 Task: Preview your services page.
Action: Mouse moved to (880, 117)
Screenshot: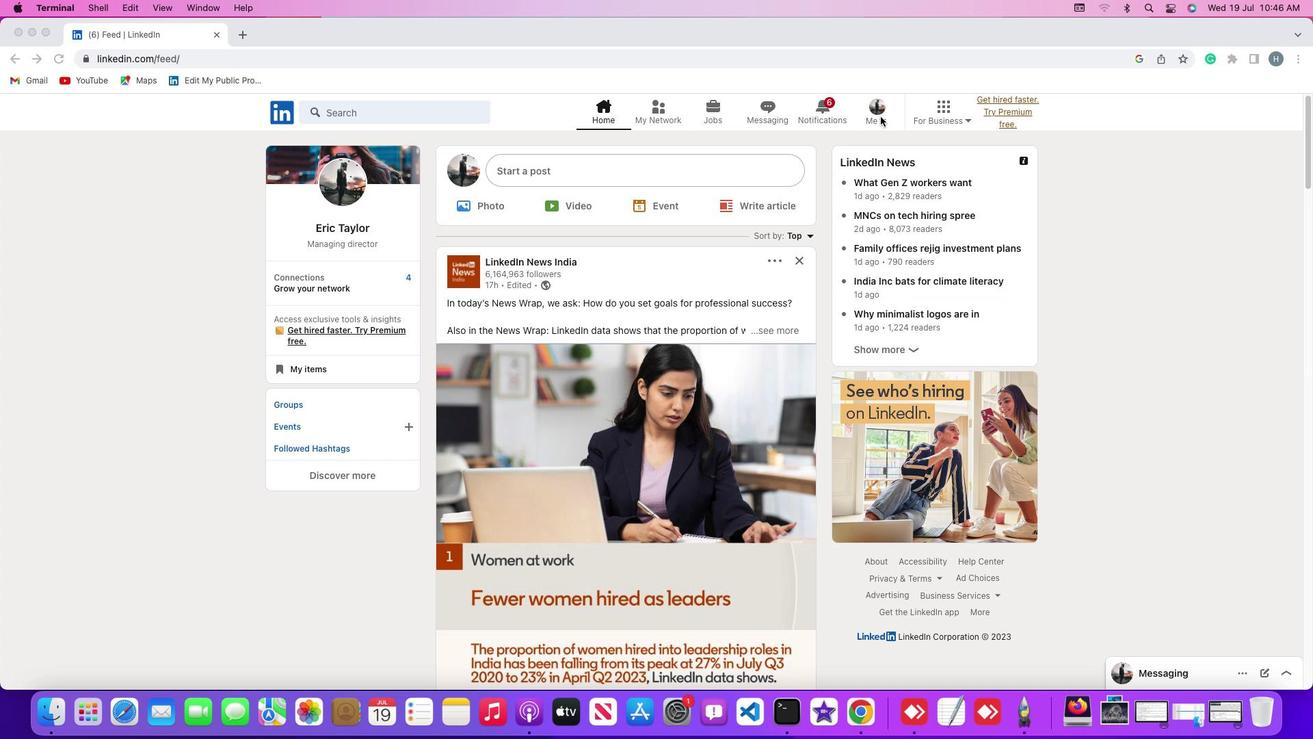 
Action: Mouse pressed left at (880, 117)
Screenshot: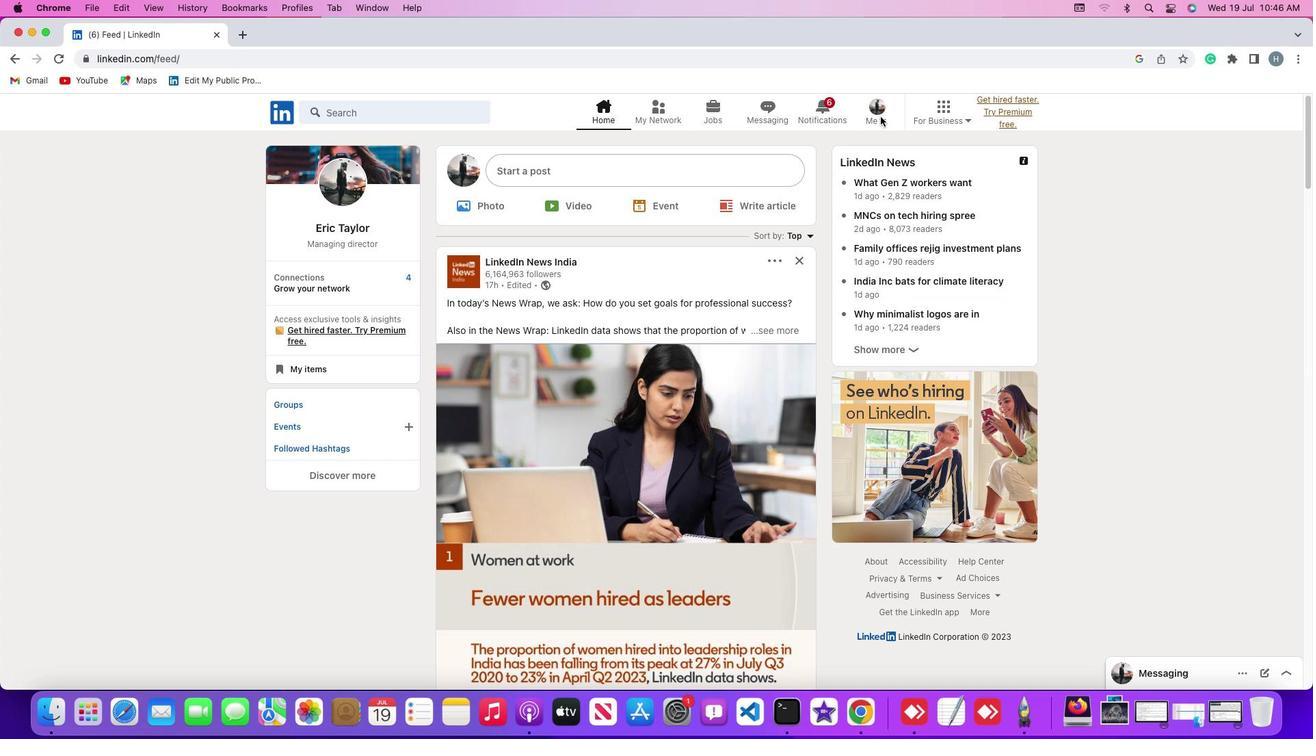 
Action: Mouse moved to (882, 119)
Screenshot: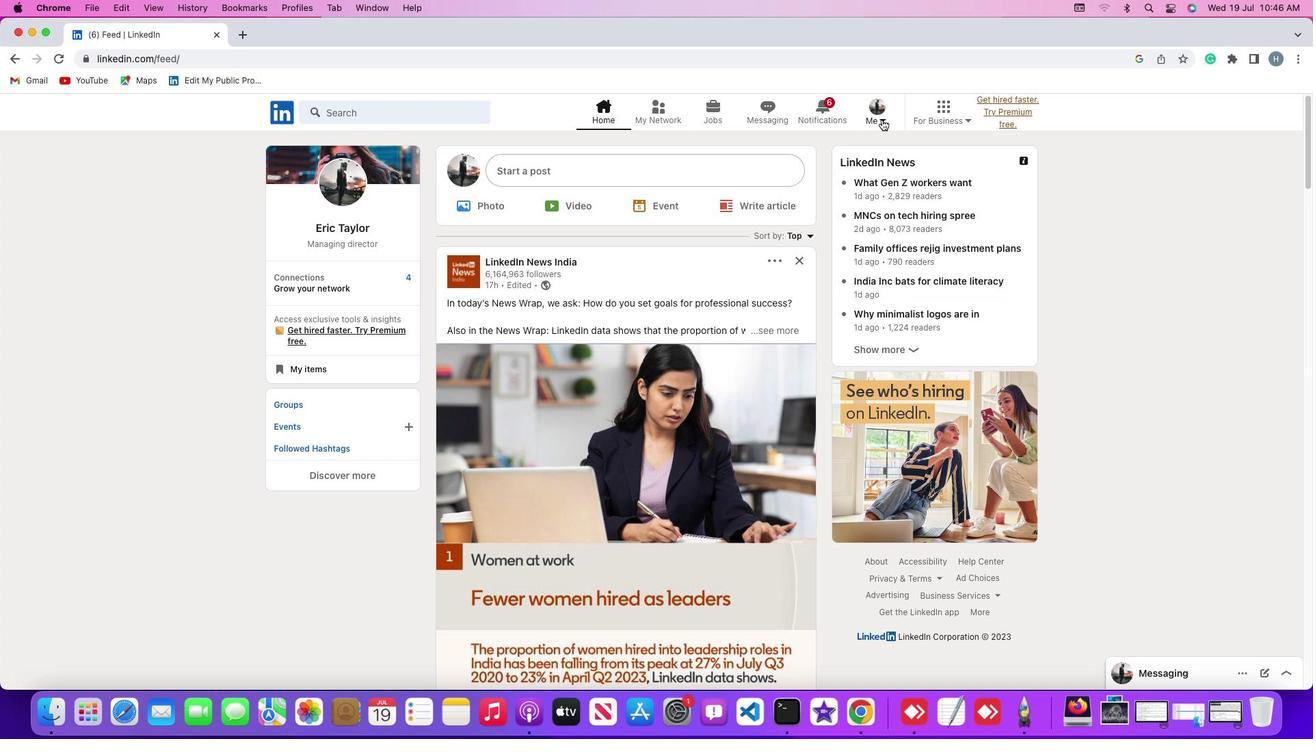 
Action: Mouse pressed left at (882, 119)
Screenshot: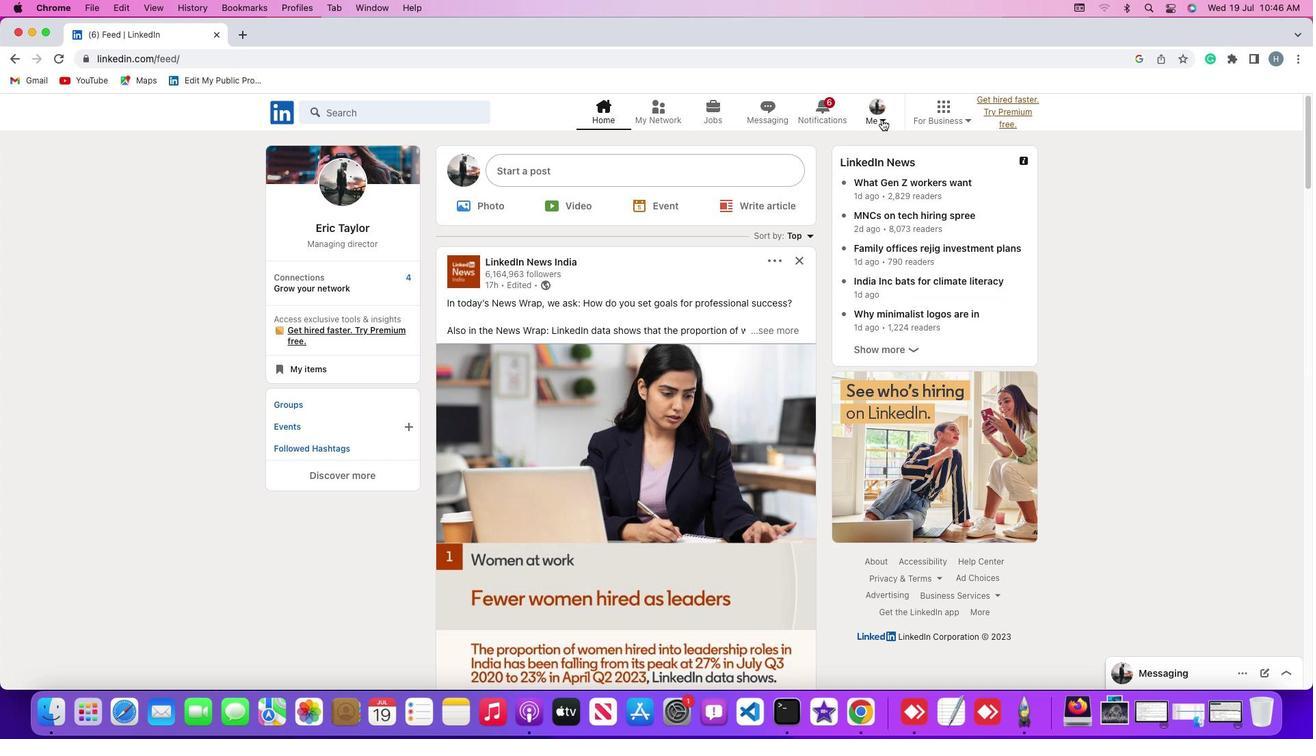 
Action: Mouse moved to (874, 192)
Screenshot: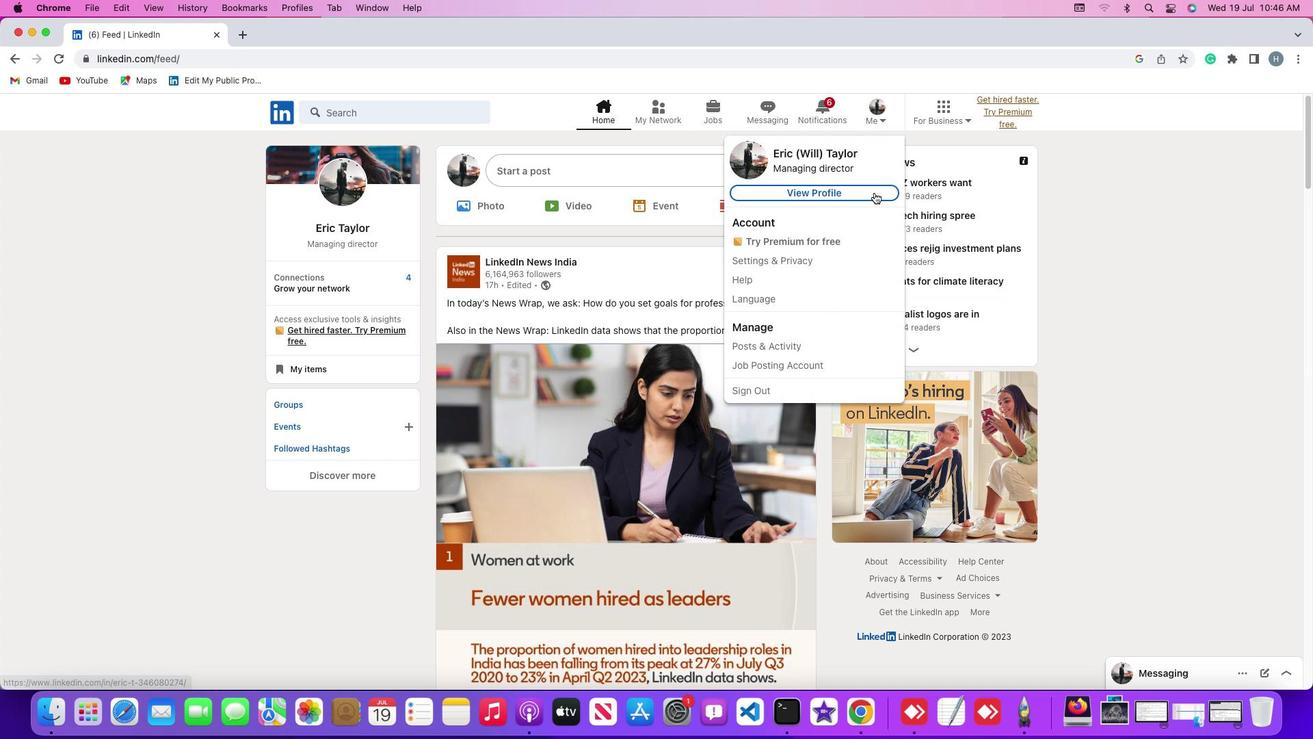 
Action: Mouse pressed left at (874, 192)
Screenshot: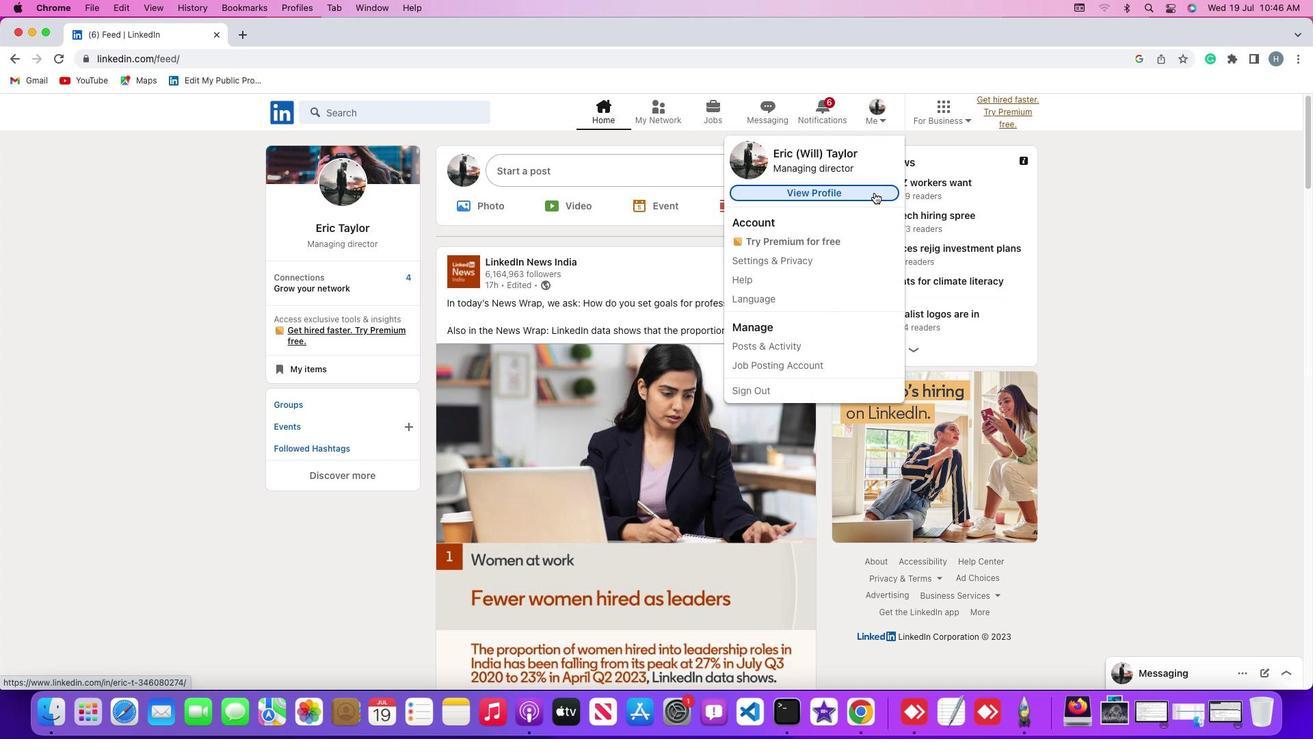 
Action: Mouse moved to (324, 414)
Screenshot: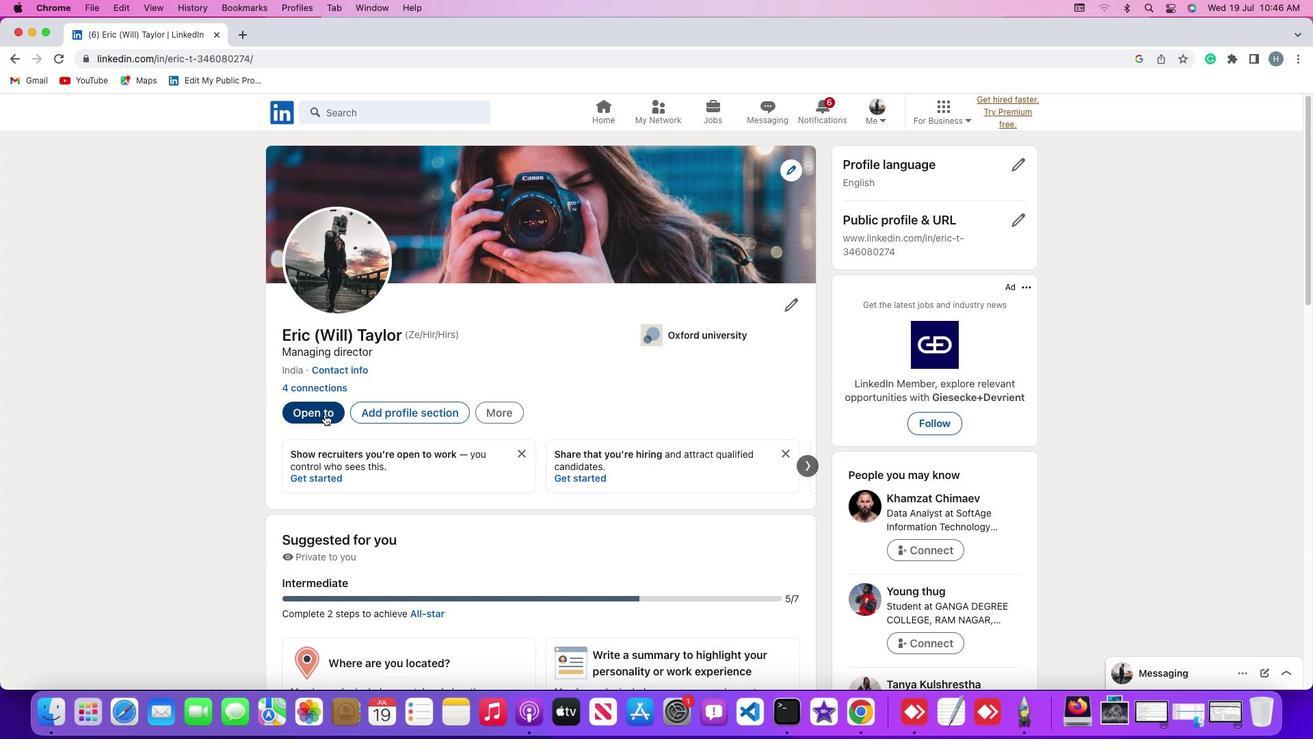 
Action: Mouse pressed left at (324, 414)
Screenshot: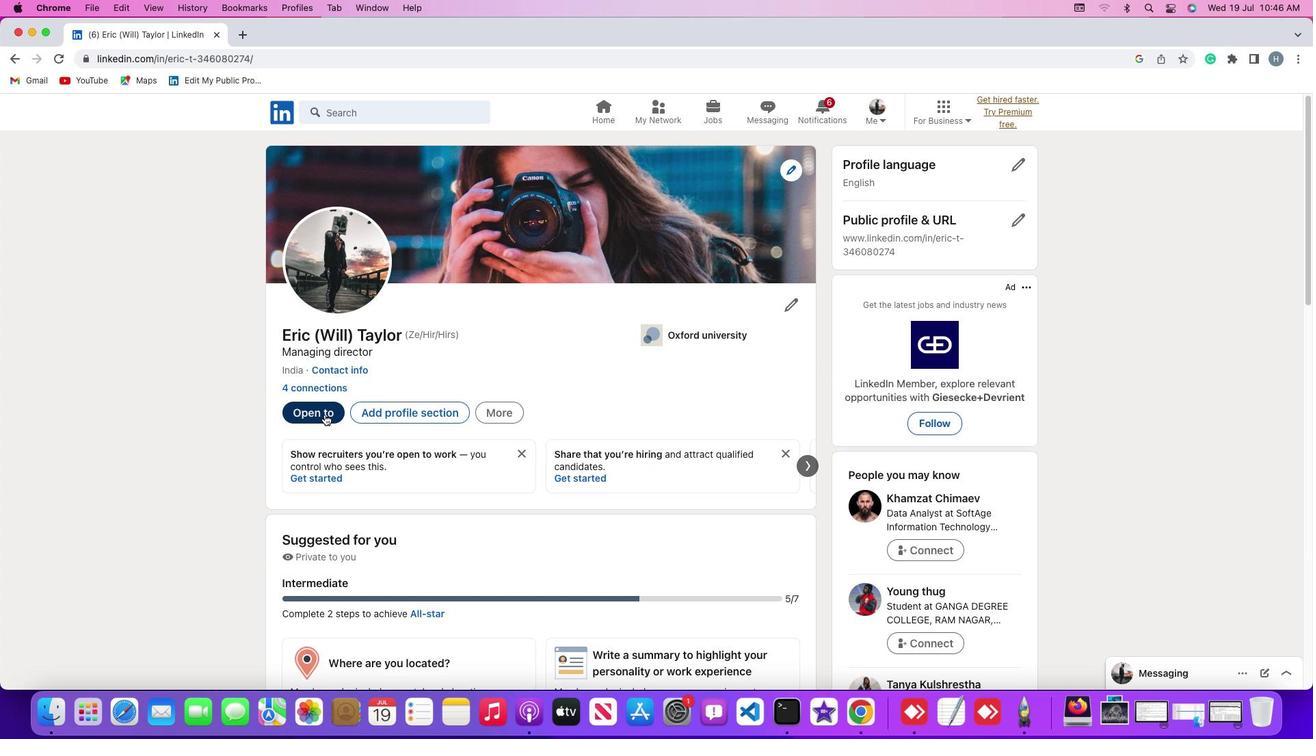 
Action: Mouse moved to (338, 556)
Screenshot: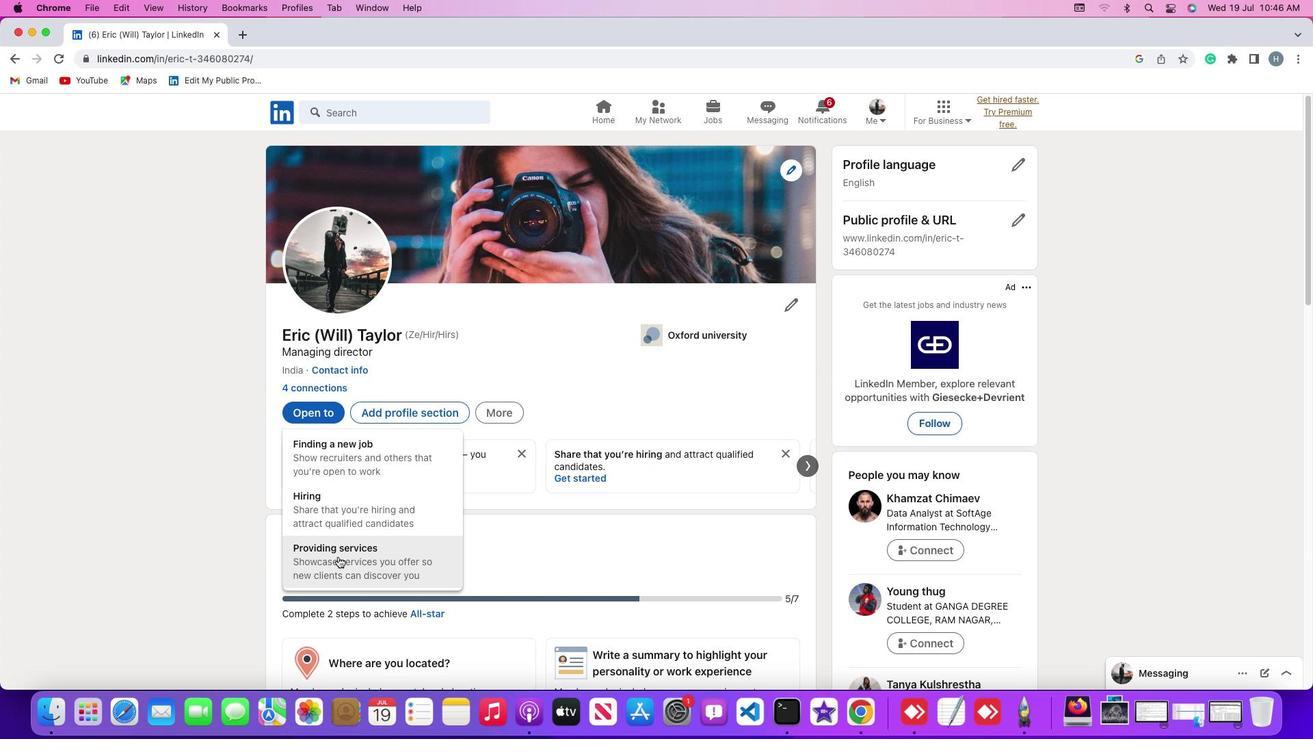 
Action: Mouse pressed left at (338, 556)
Screenshot: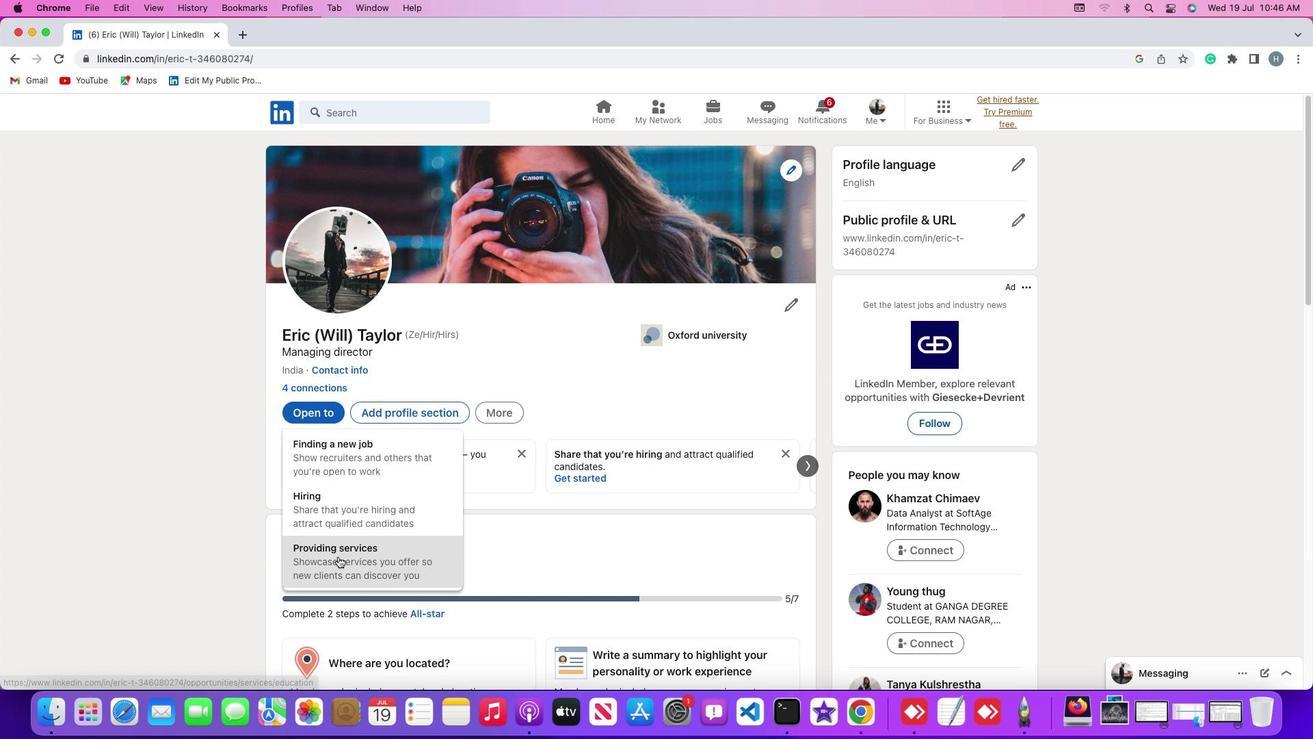 
Action: Mouse moved to (866, 318)
Screenshot: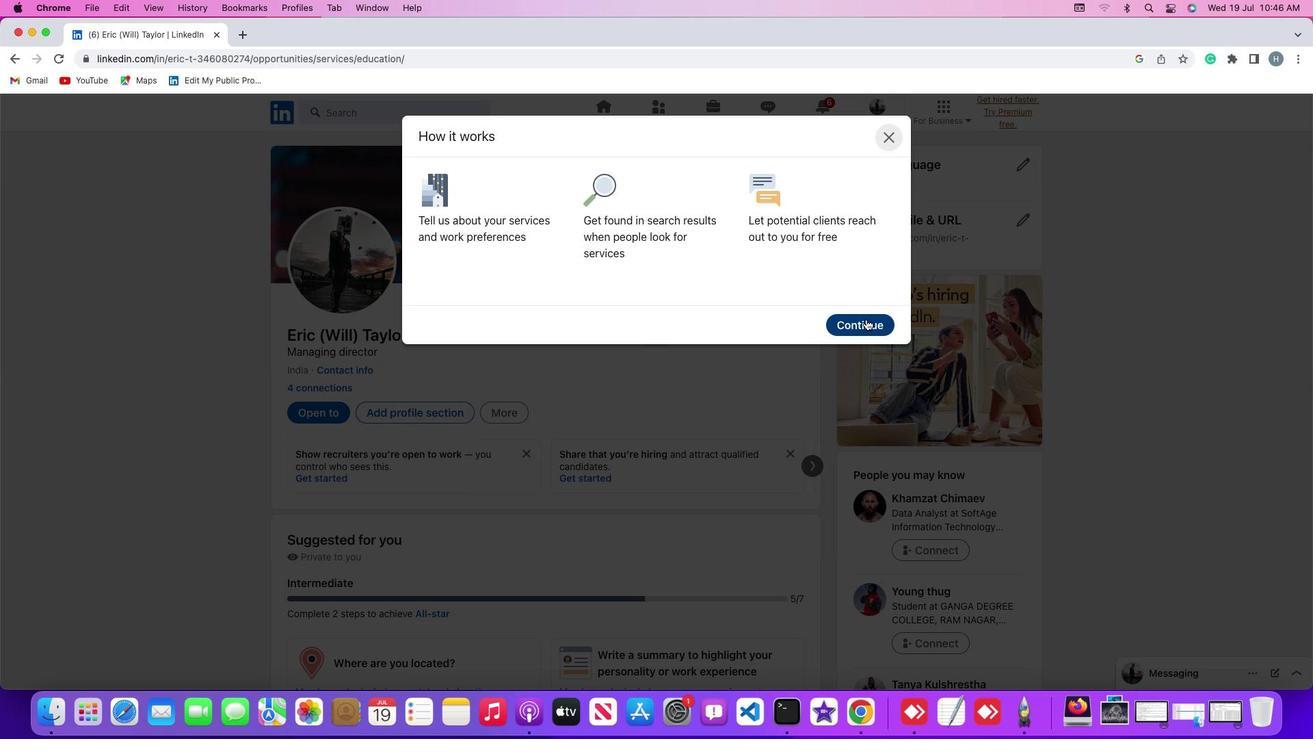 
Action: Mouse pressed left at (866, 318)
Screenshot: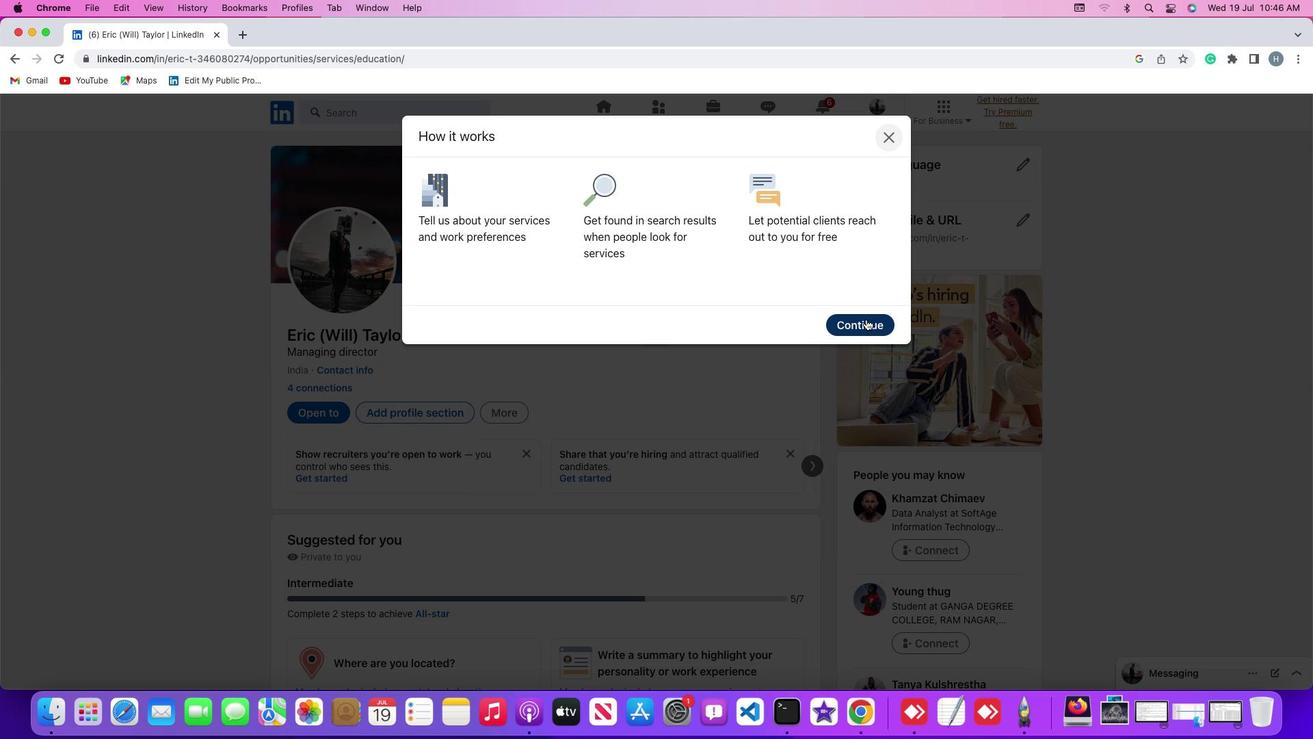 
Action: Mouse moved to (766, 409)
Screenshot: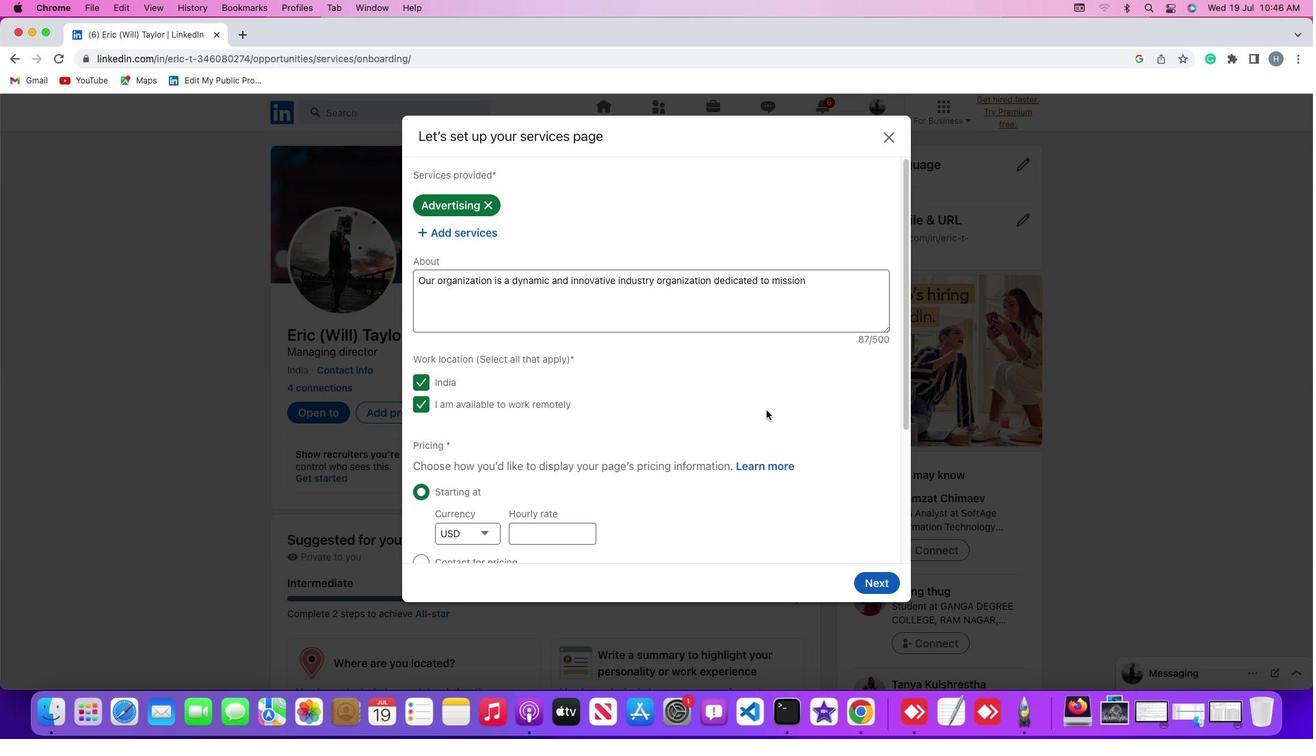 
Action: Mouse scrolled (766, 409) with delta (0, 0)
Screenshot: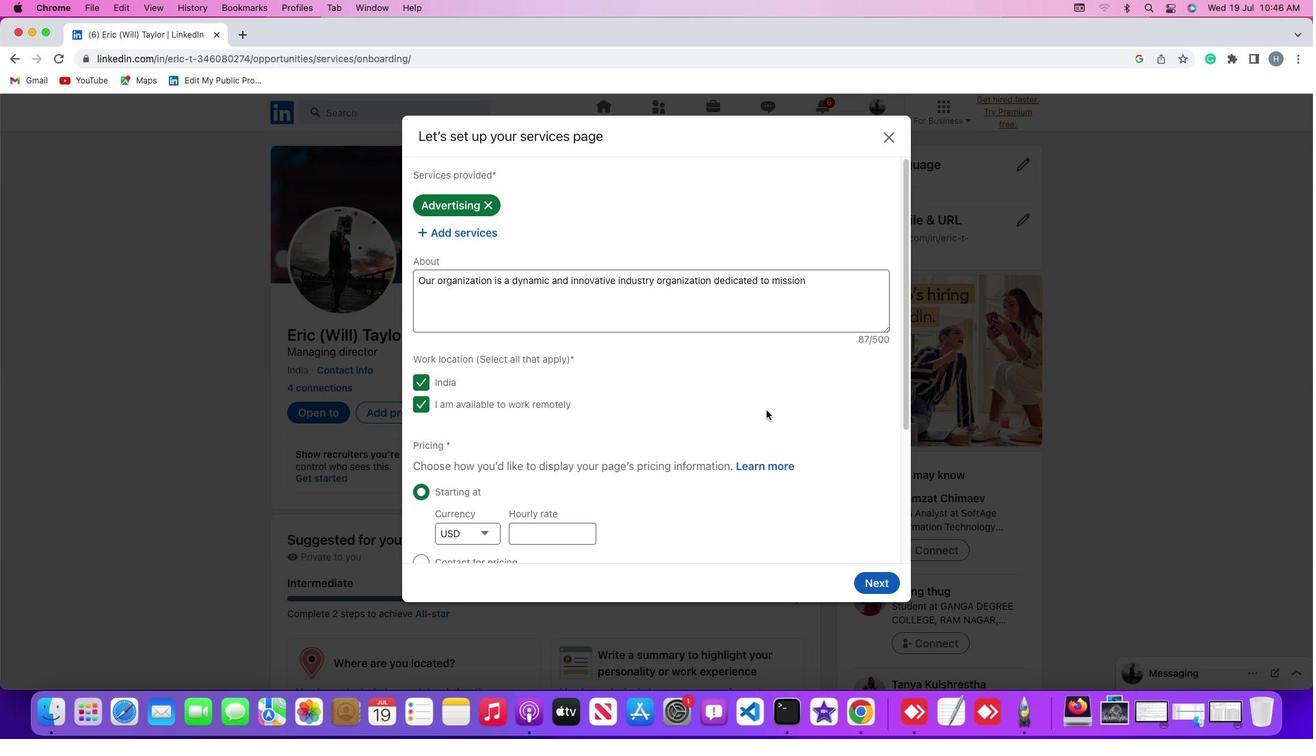 
Action: Mouse scrolled (766, 409) with delta (0, 0)
Screenshot: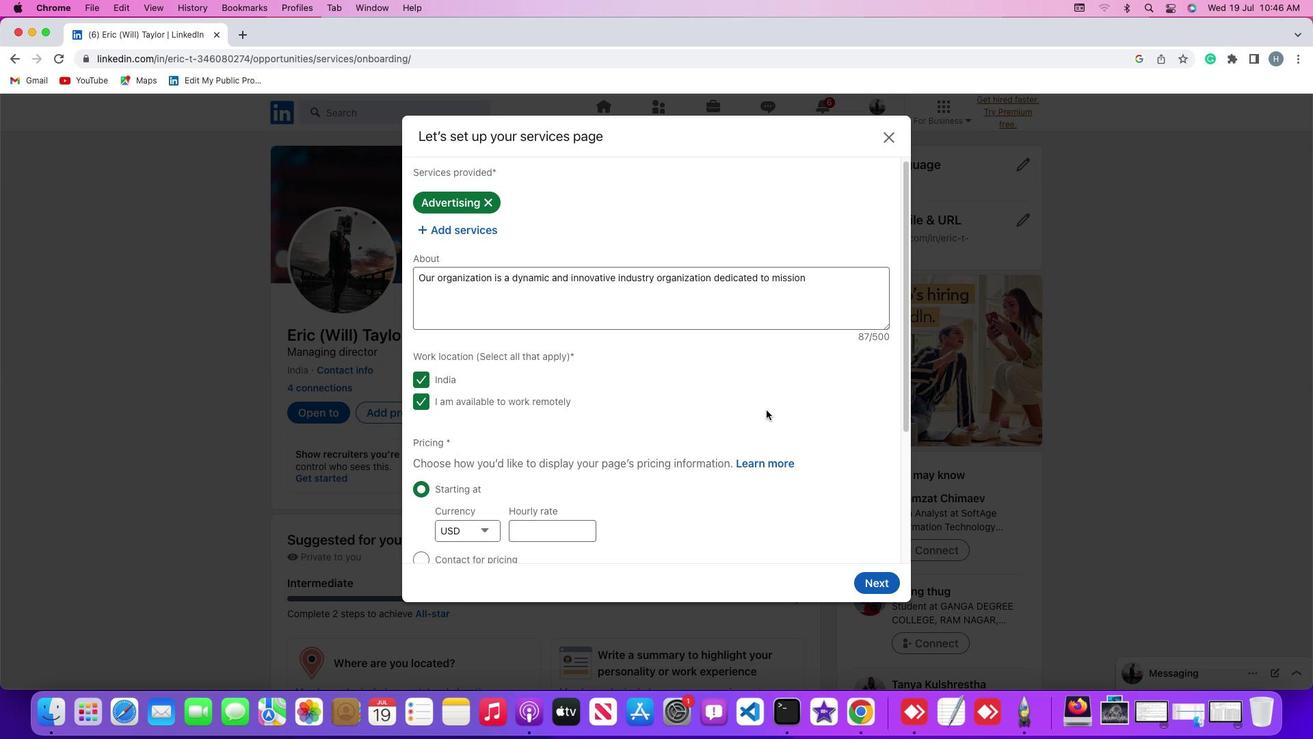 
Action: Mouse scrolled (766, 409) with delta (0, -2)
Screenshot: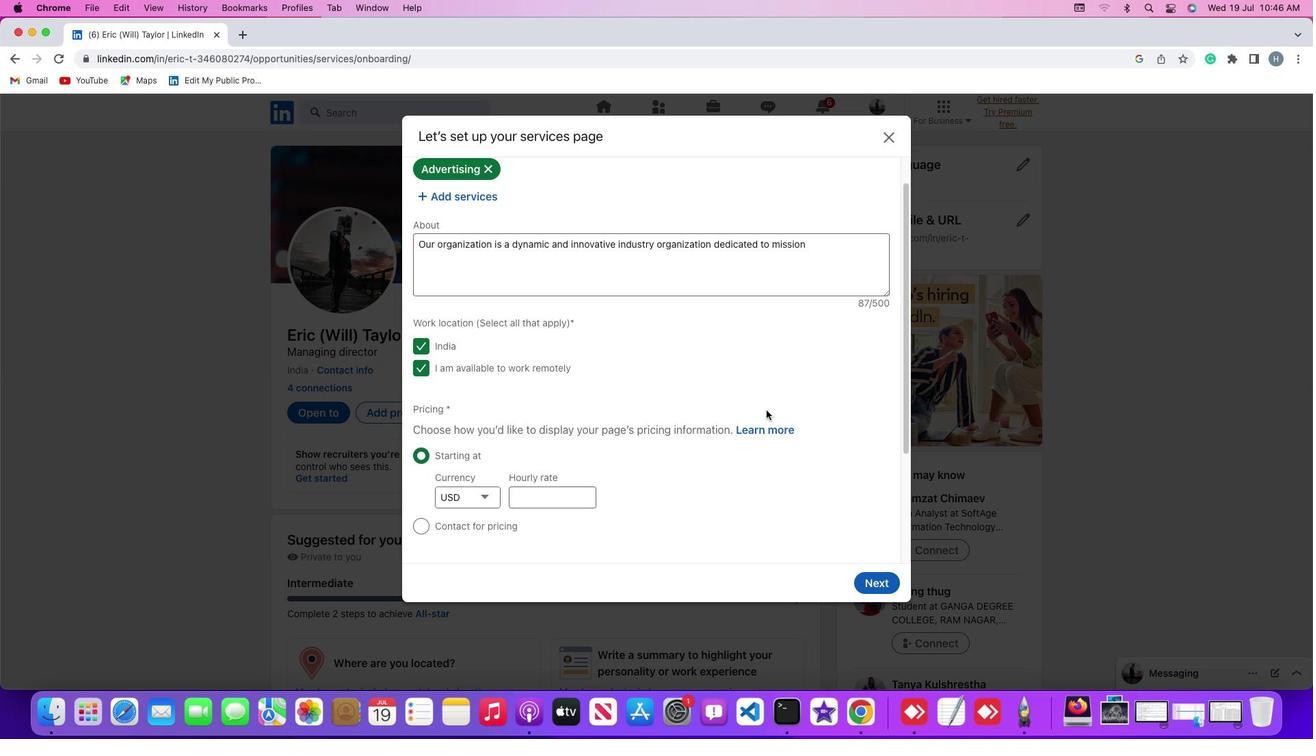 
Action: Mouse scrolled (766, 409) with delta (0, -3)
Screenshot: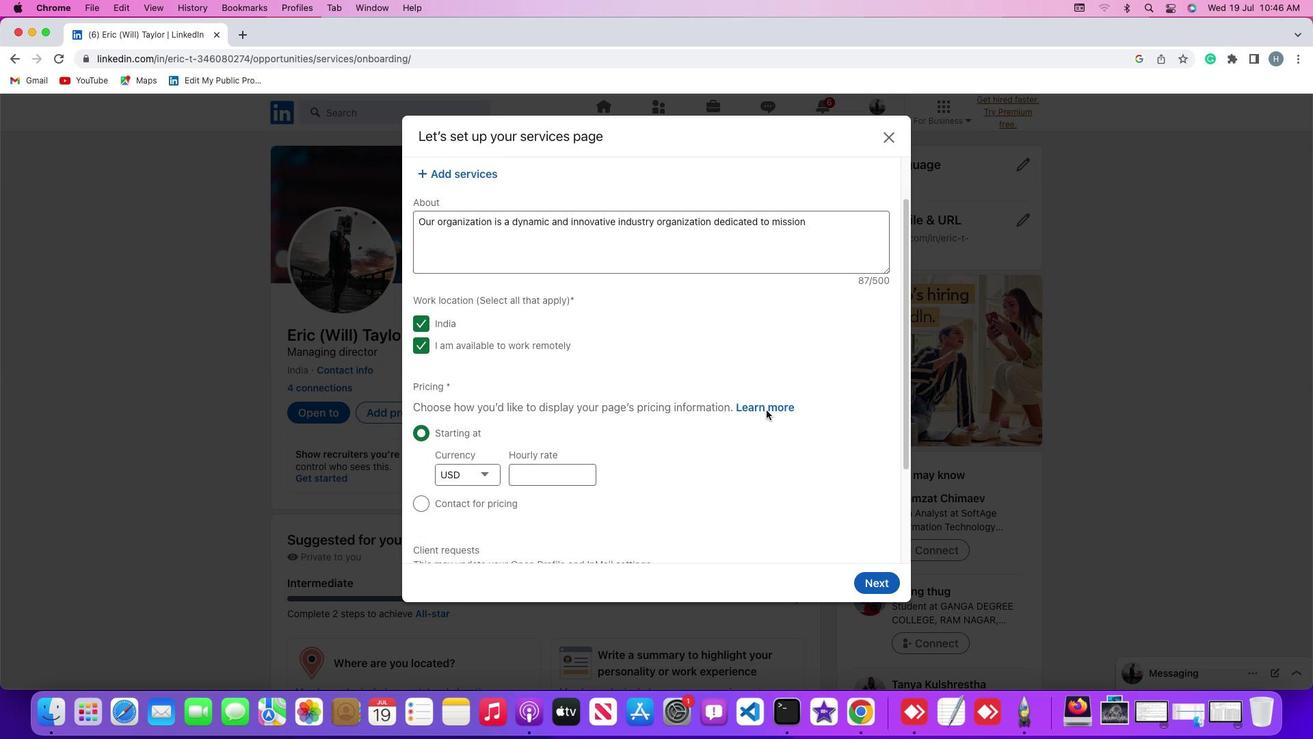 
Action: Mouse scrolled (766, 409) with delta (0, 0)
Screenshot: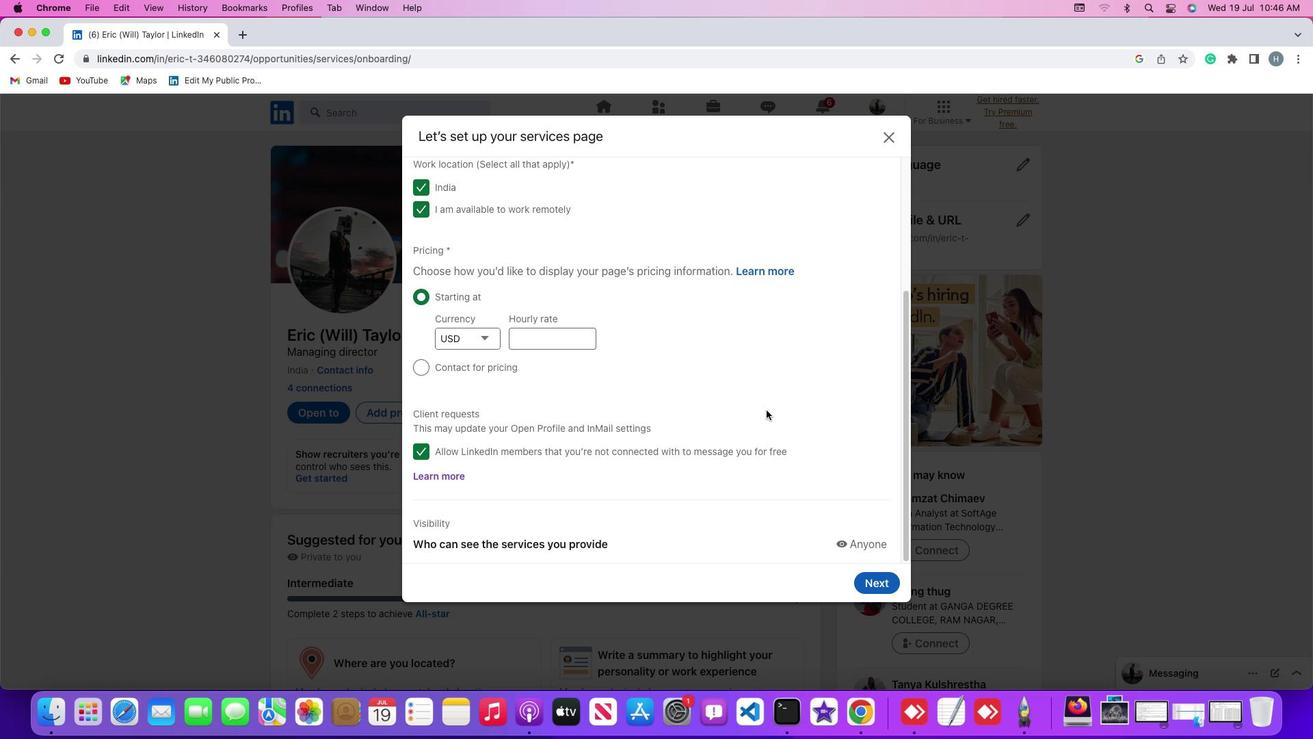 
Action: Mouse scrolled (766, 409) with delta (0, 0)
Screenshot: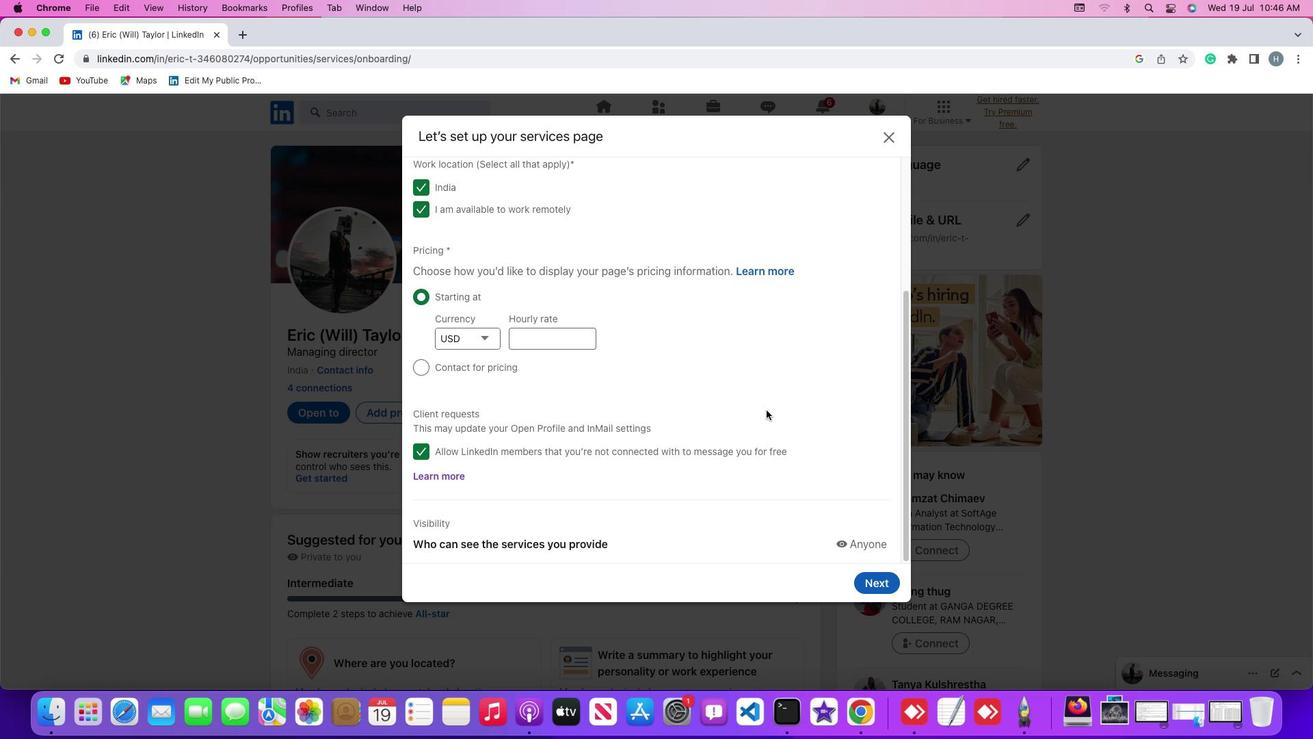 
Action: Mouse scrolled (766, 409) with delta (0, -1)
Screenshot: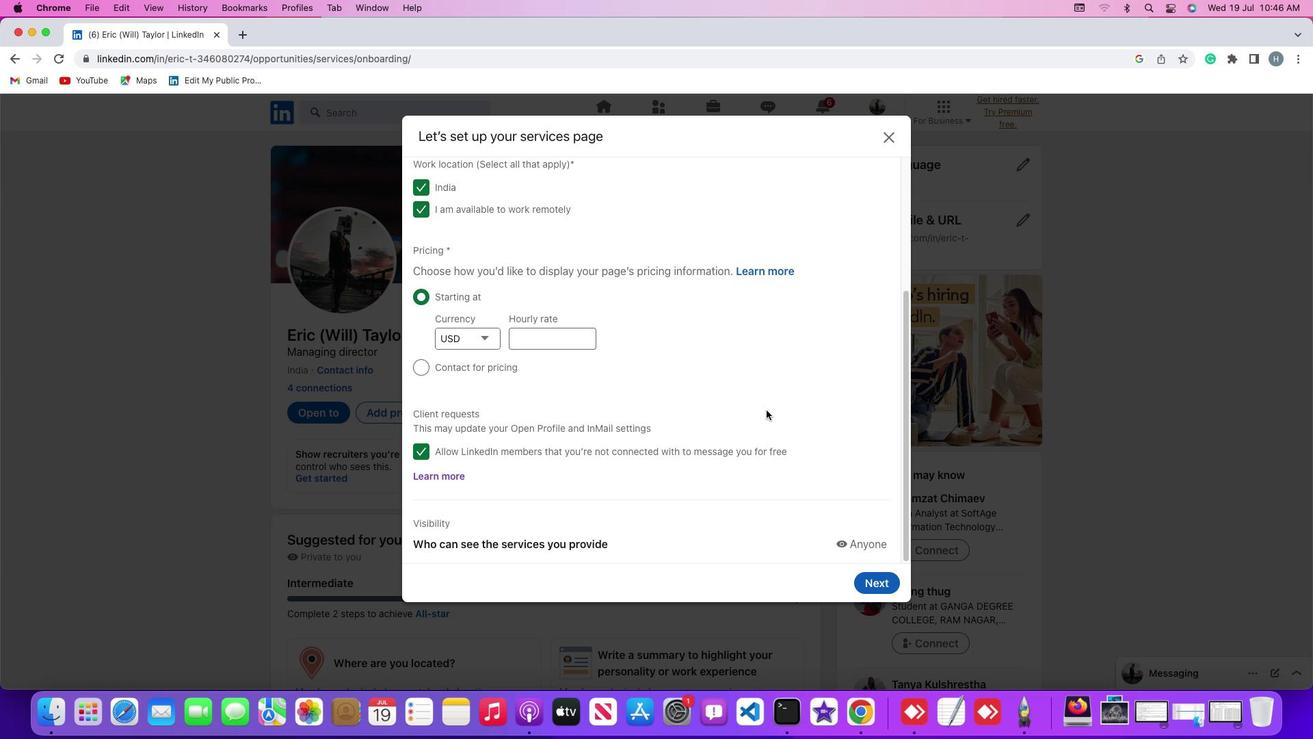 
Action: Mouse scrolled (766, 409) with delta (0, -2)
Screenshot: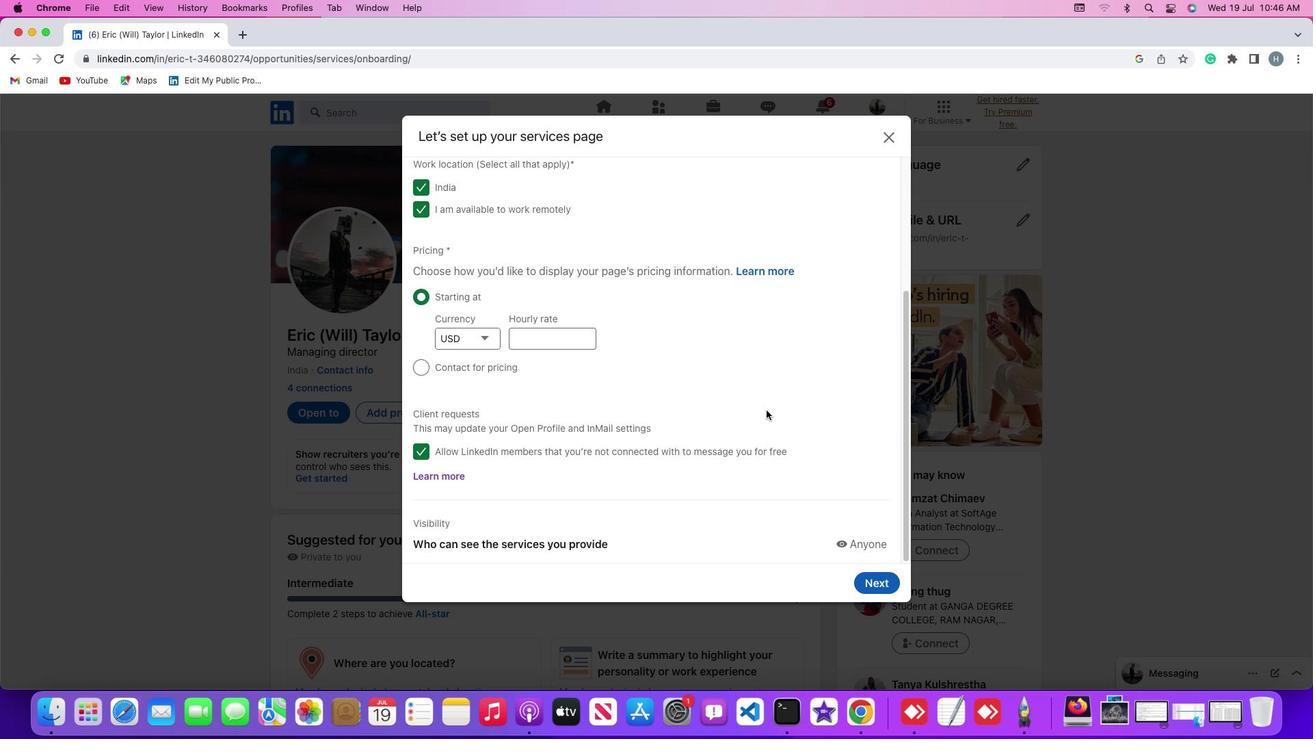 
Action: Mouse moved to (583, 339)
Screenshot: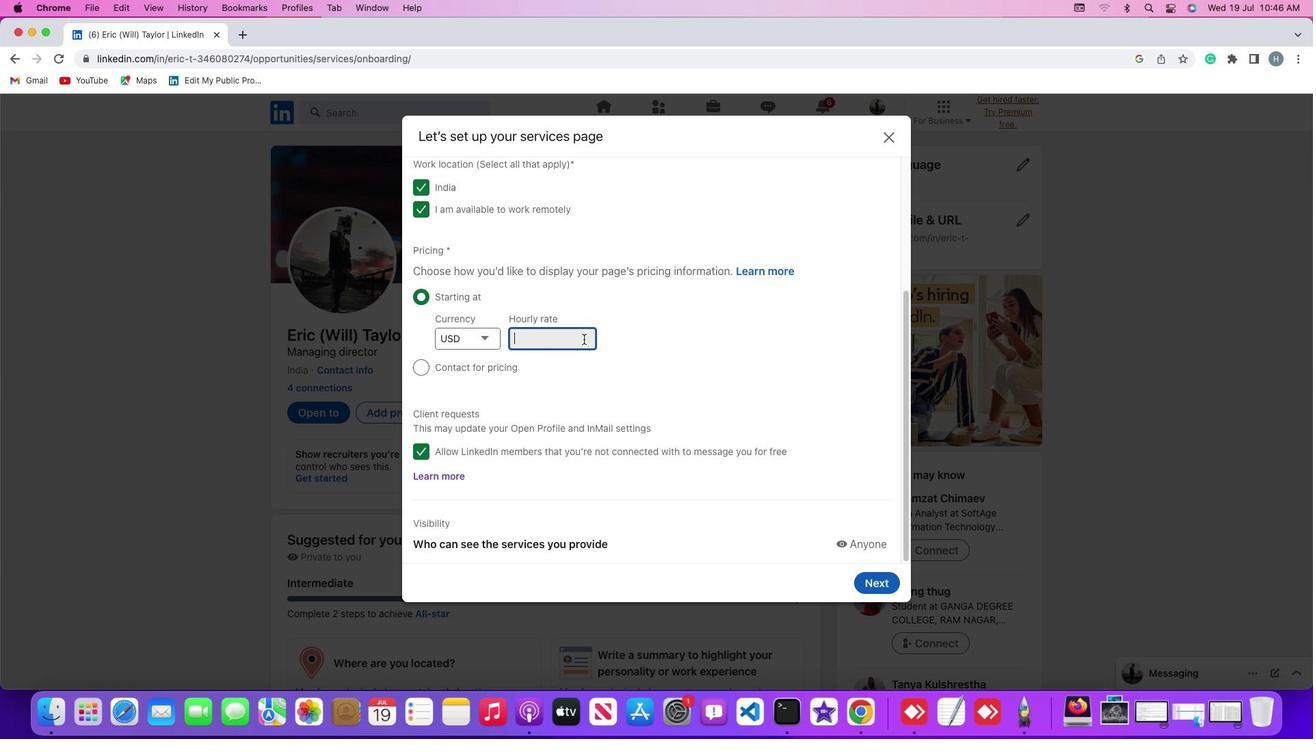 
Action: Mouse pressed left at (583, 339)
Screenshot: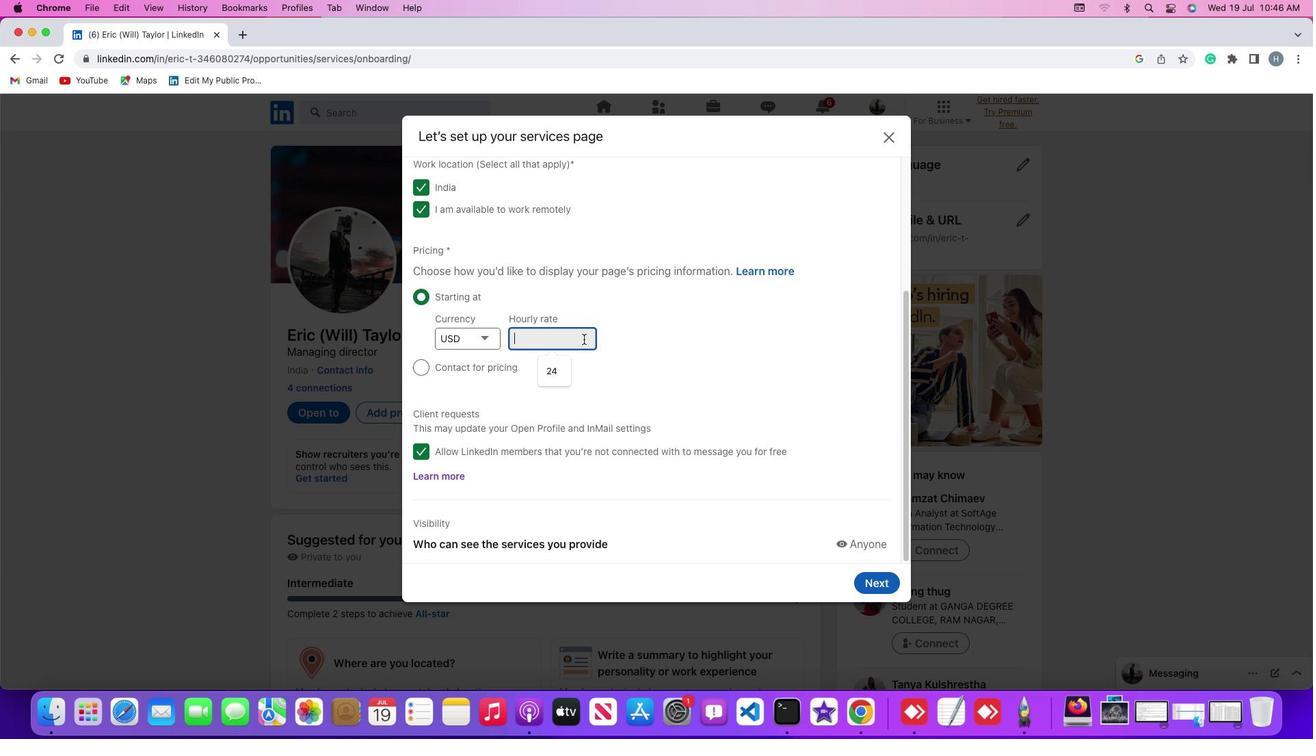 
Action: Key pressed '2''4'
Screenshot: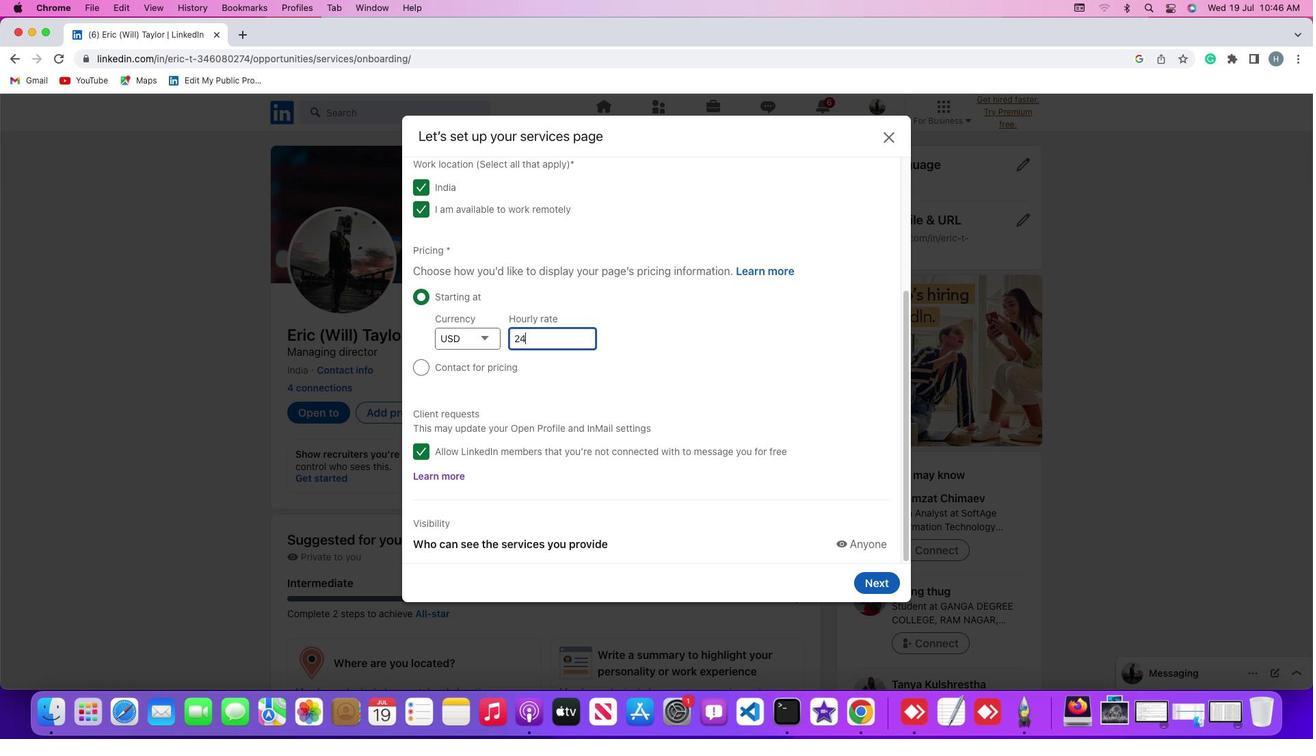 
Action: Mouse moved to (880, 585)
Screenshot: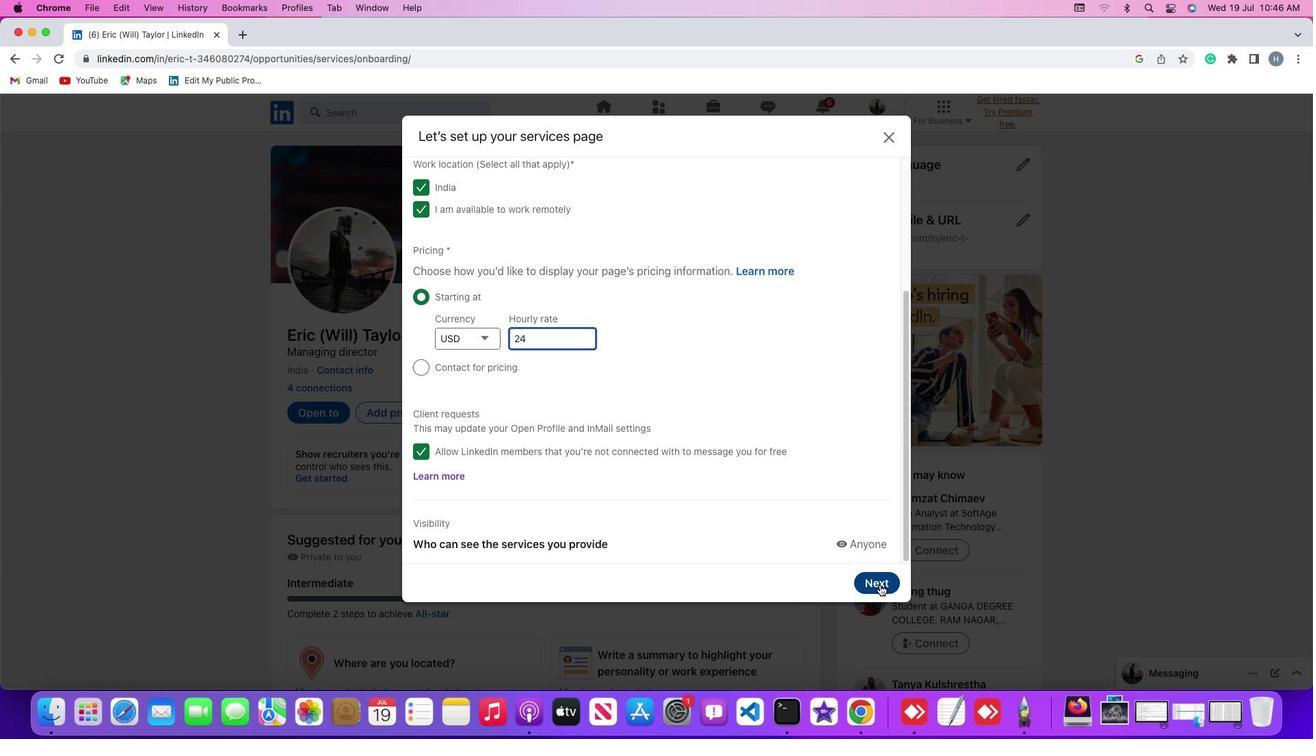
Action: Mouse pressed left at (880, 585)
Screenshot: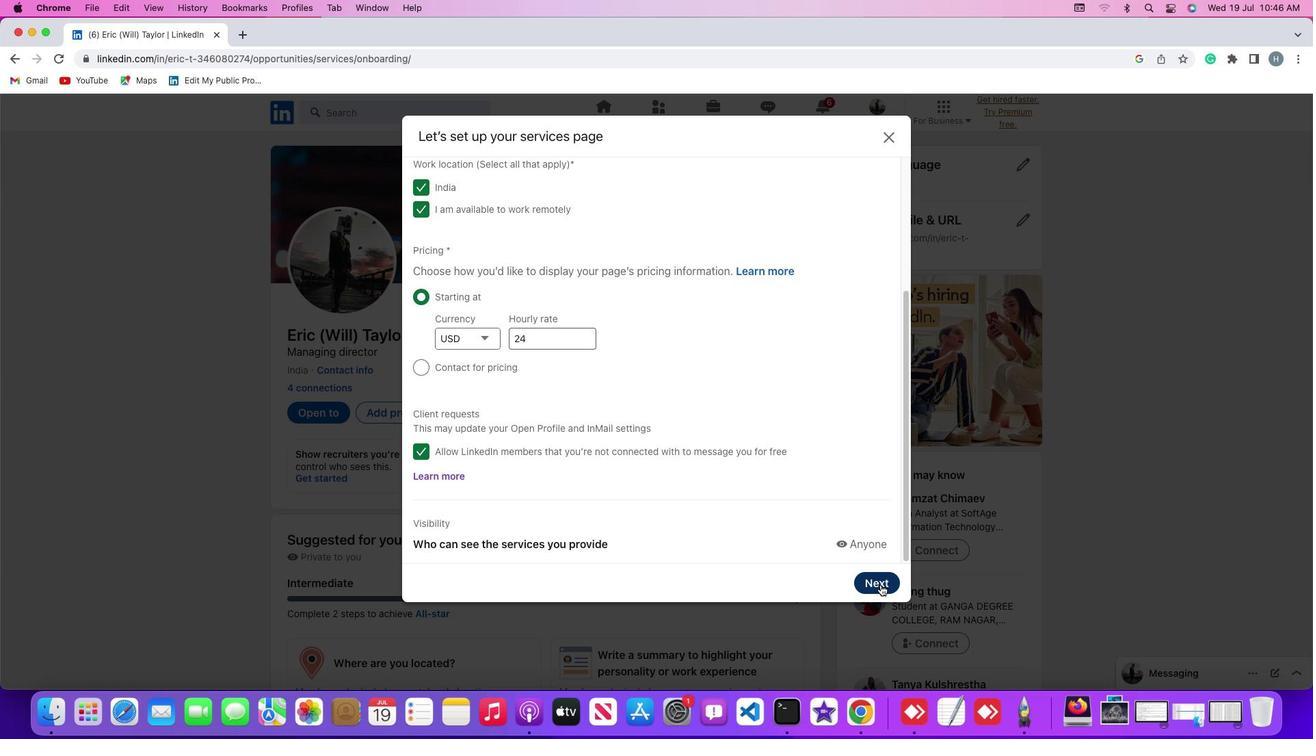 
Action: Mouse moved to (721, 351)
Screenshot: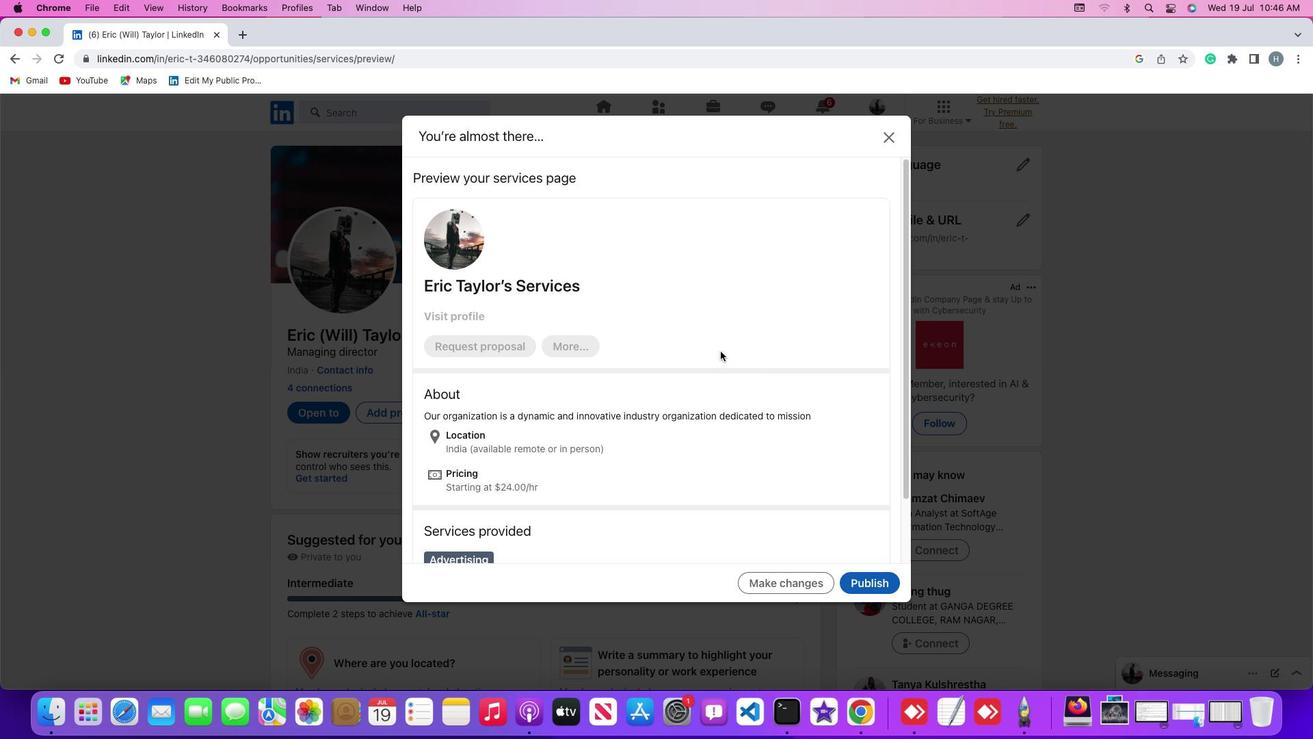 
Action: Mouse scrolled (721, 351) with delta (0, 0)
Screenshot: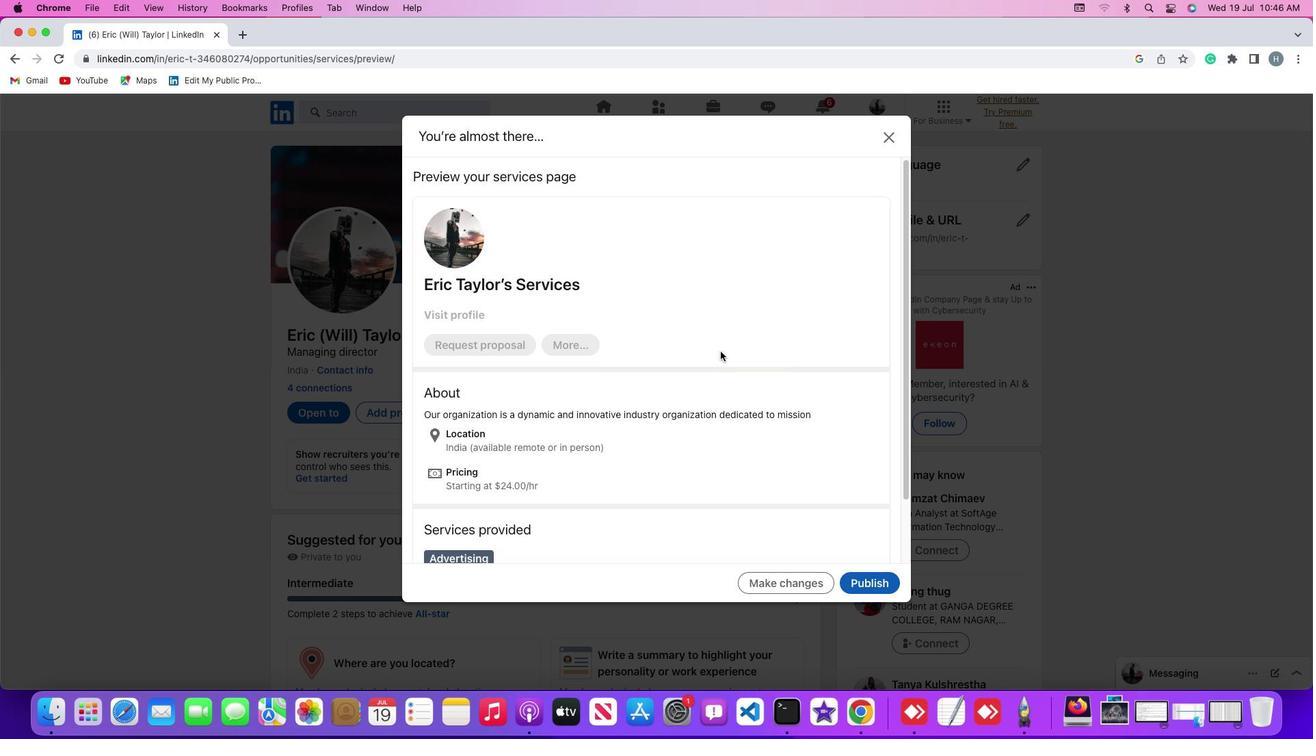 
Action: Mouse scrolled (721, 351) with delta (0, 0)
Screenshot: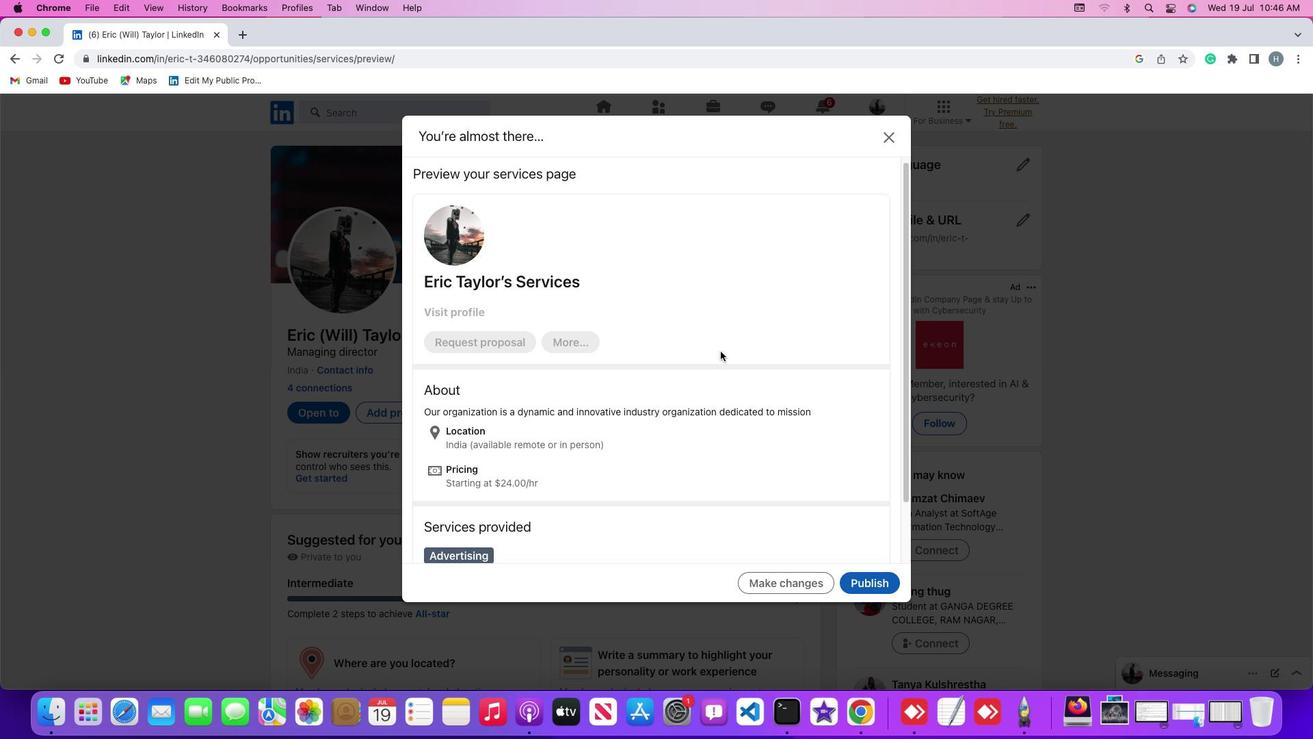 
Action: Mouse scrolled (721, 351) with delta (0, -1)
Screenshot: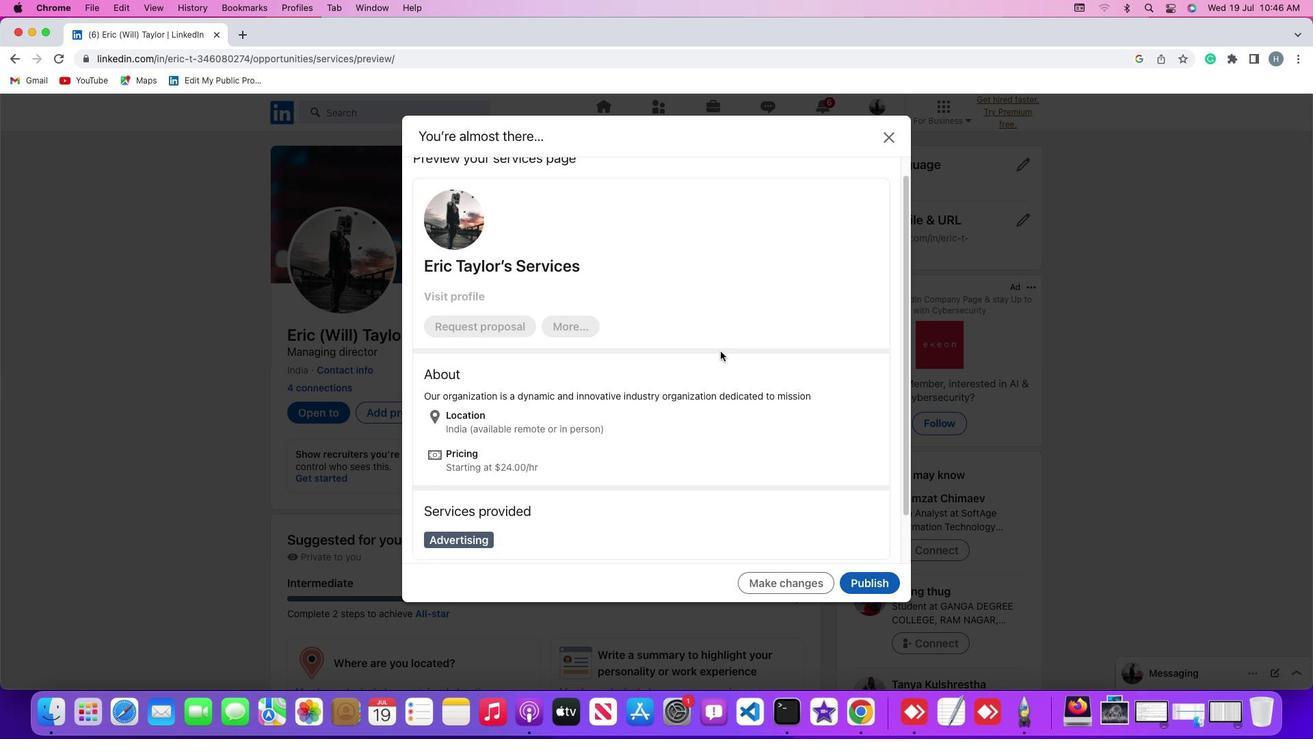 
Action: Mouse moved to (721, 351)
Screenshot: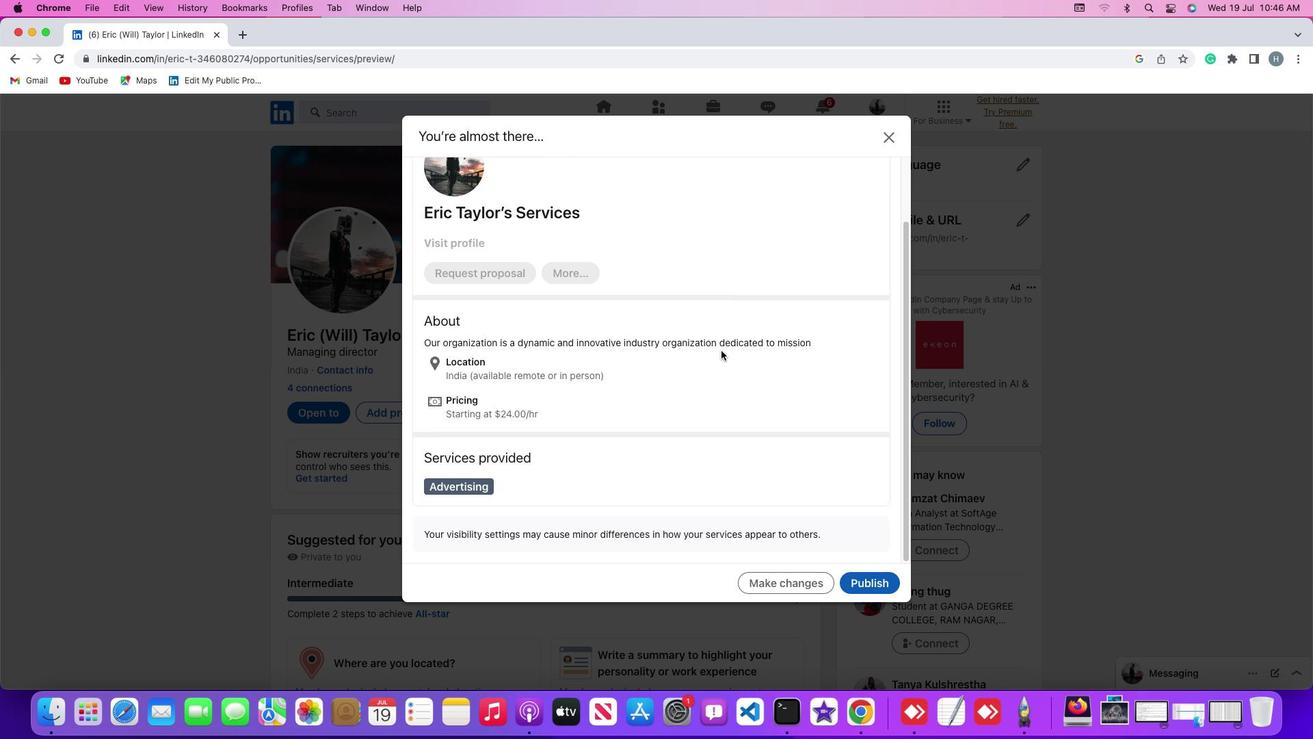 
Action: Mouse scrolled (721, 351) with delta (0, 0)
Screenshot: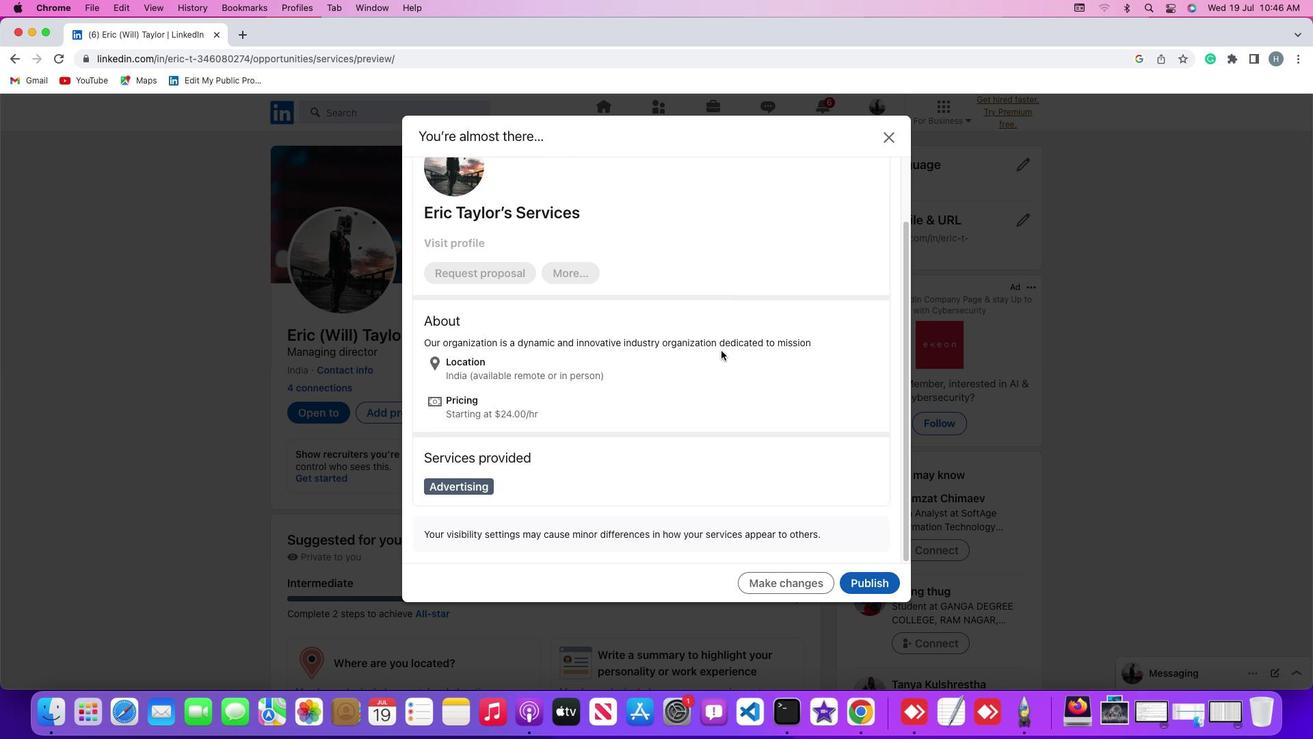 
Action: Mouse scrolled (721, 351) with delta (0, 0)
Screenshot: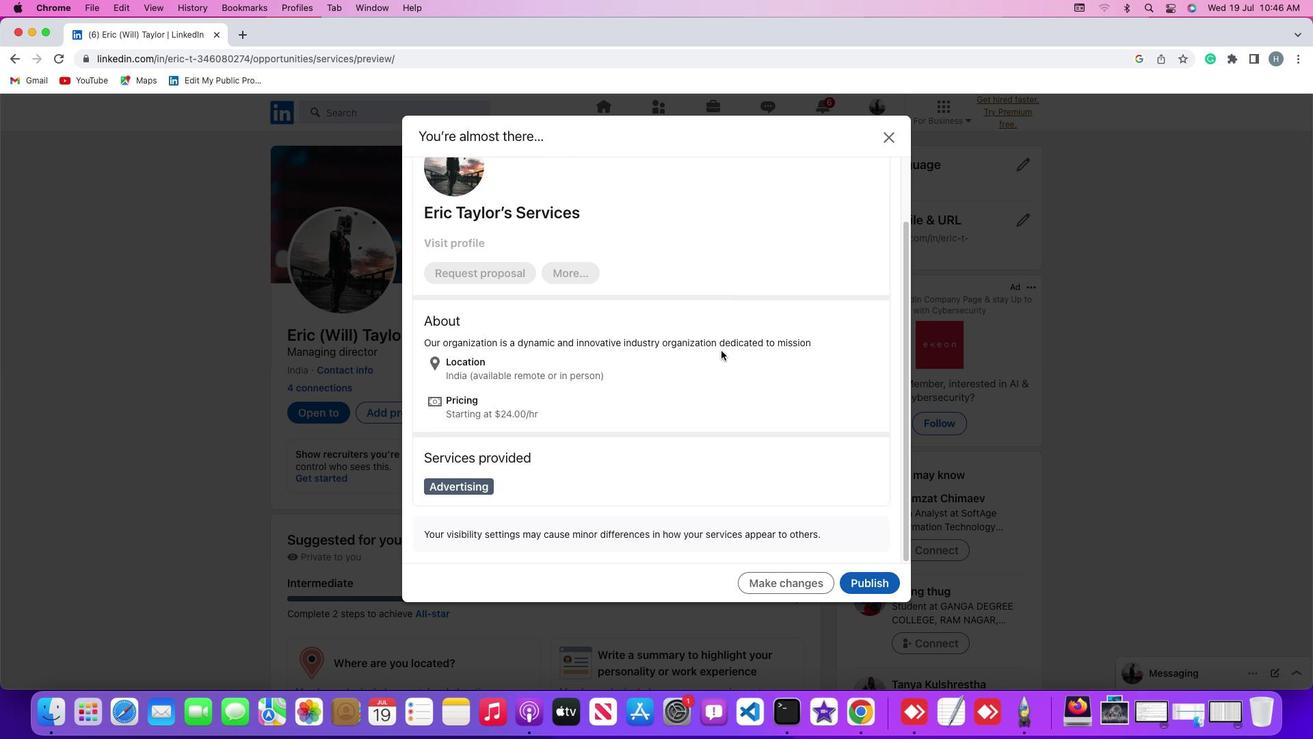 
Action: Mouse scrolled (721, 351) with delta (0, -2)
Screenshot: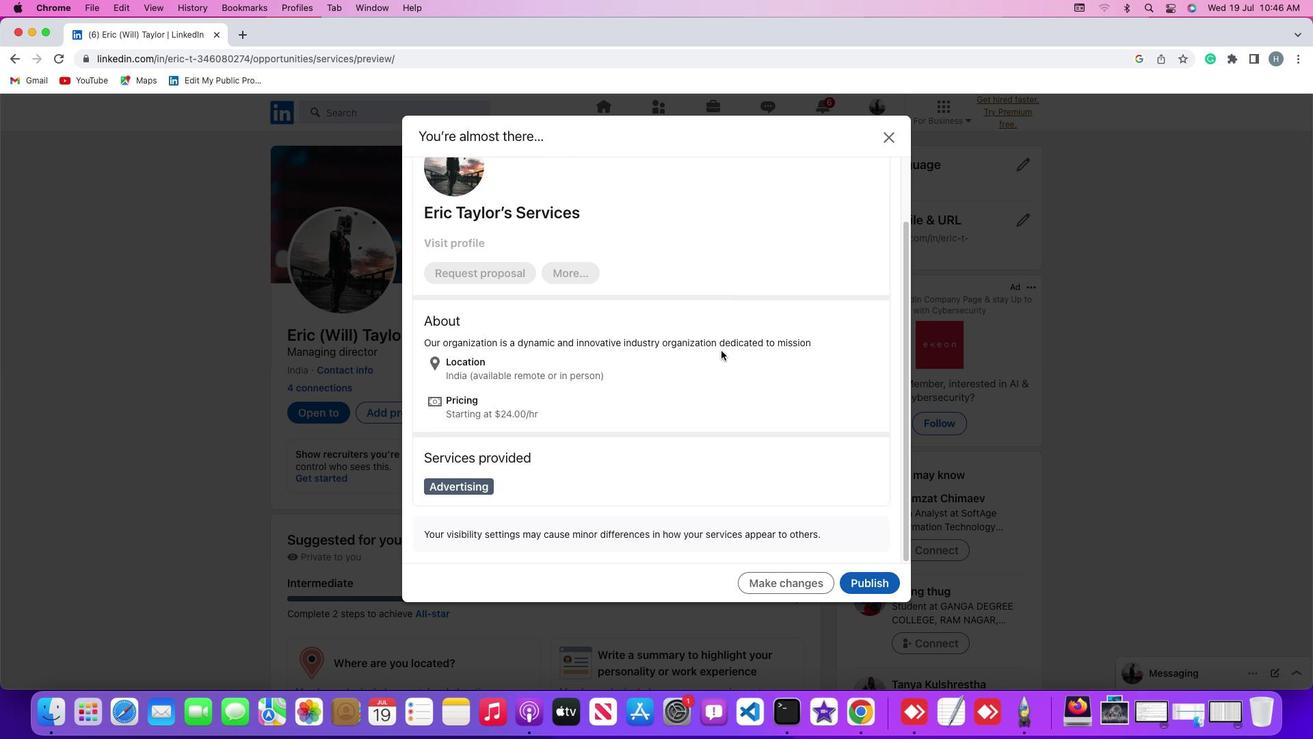 
Action: Mouse scrolled (721, 351) with delta (0, -2)
Screenshot: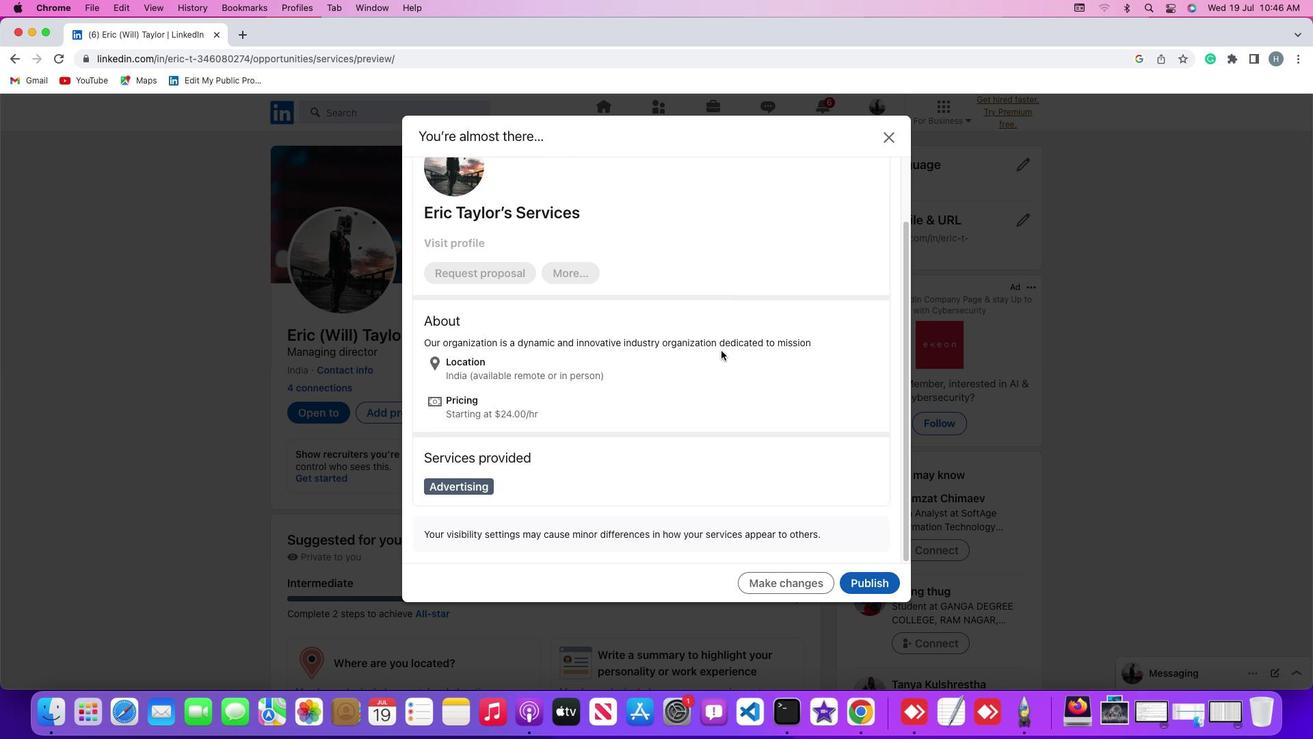 
Action: Mouse scrolled (721, 351) with delta (0, 0)
Screenshot: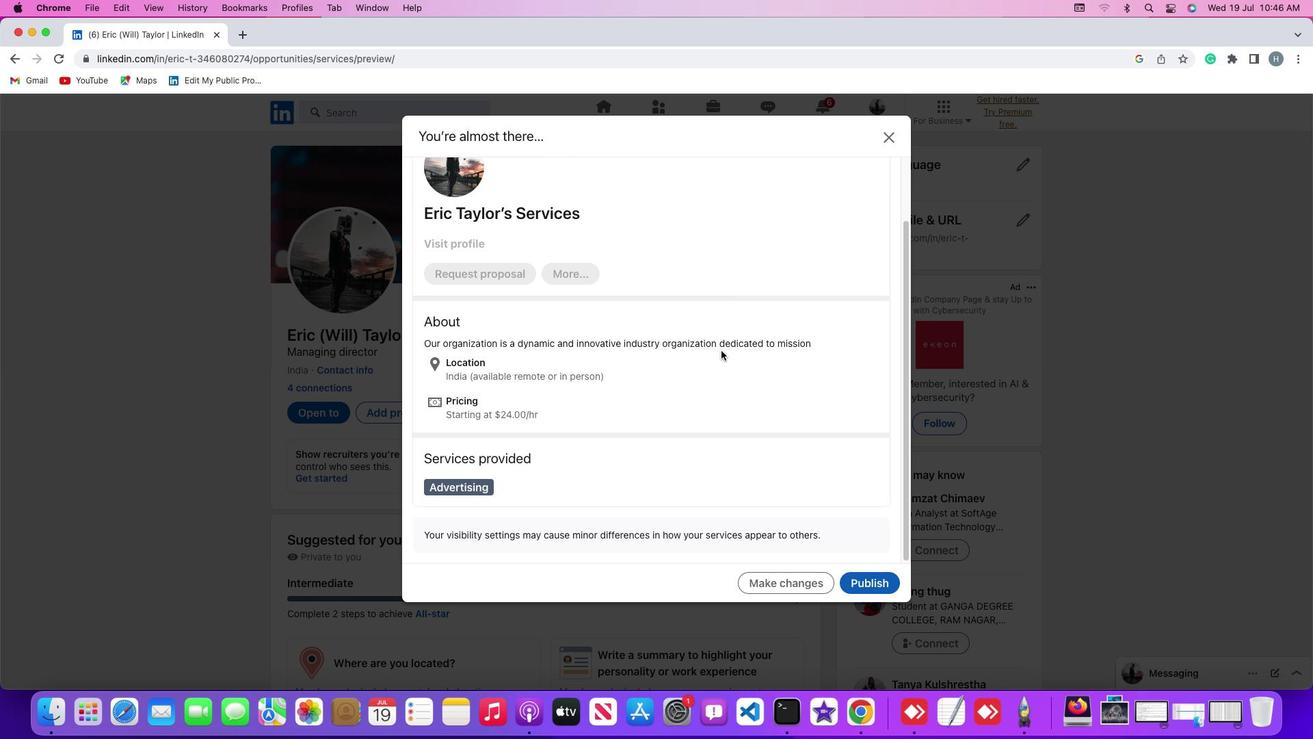 
Action: Mouse scrolled (721, 351) with delta (0, 0)
Screenshot: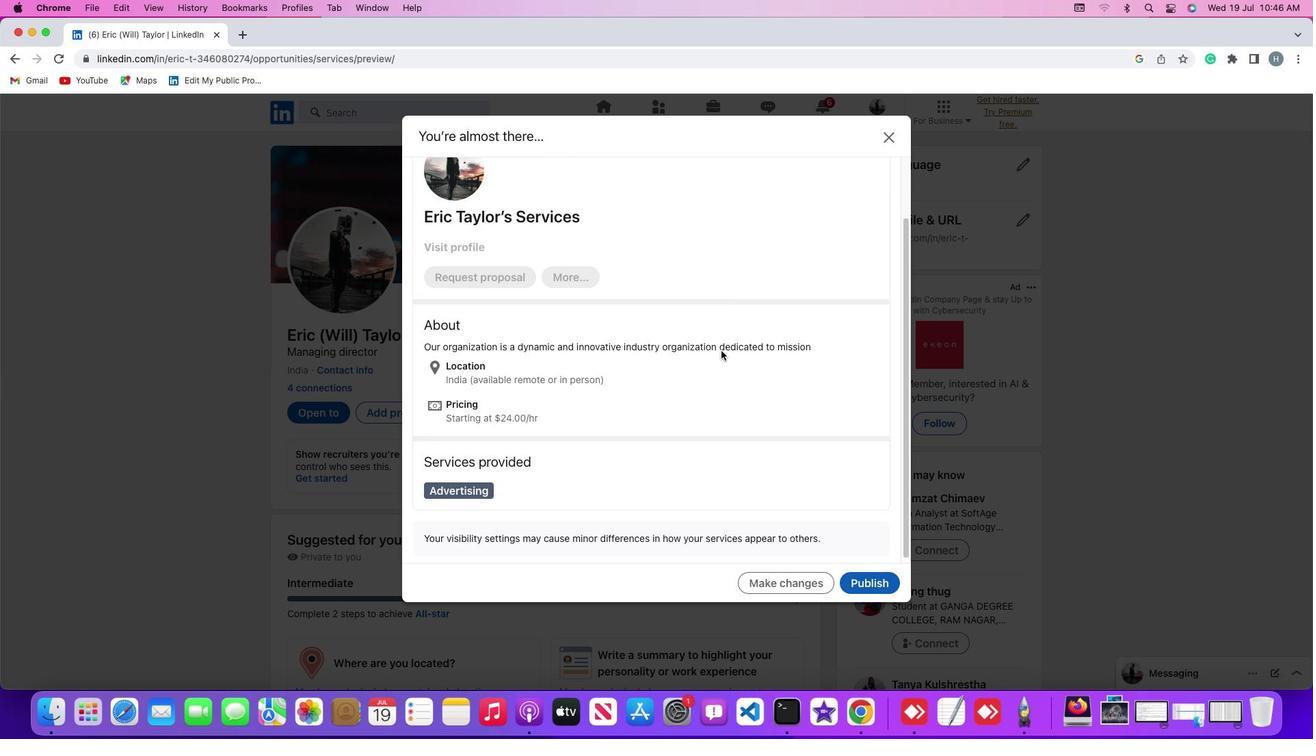 
Action: Mouse scrolled (721, 351) with delta (0, 2)
Screenshot: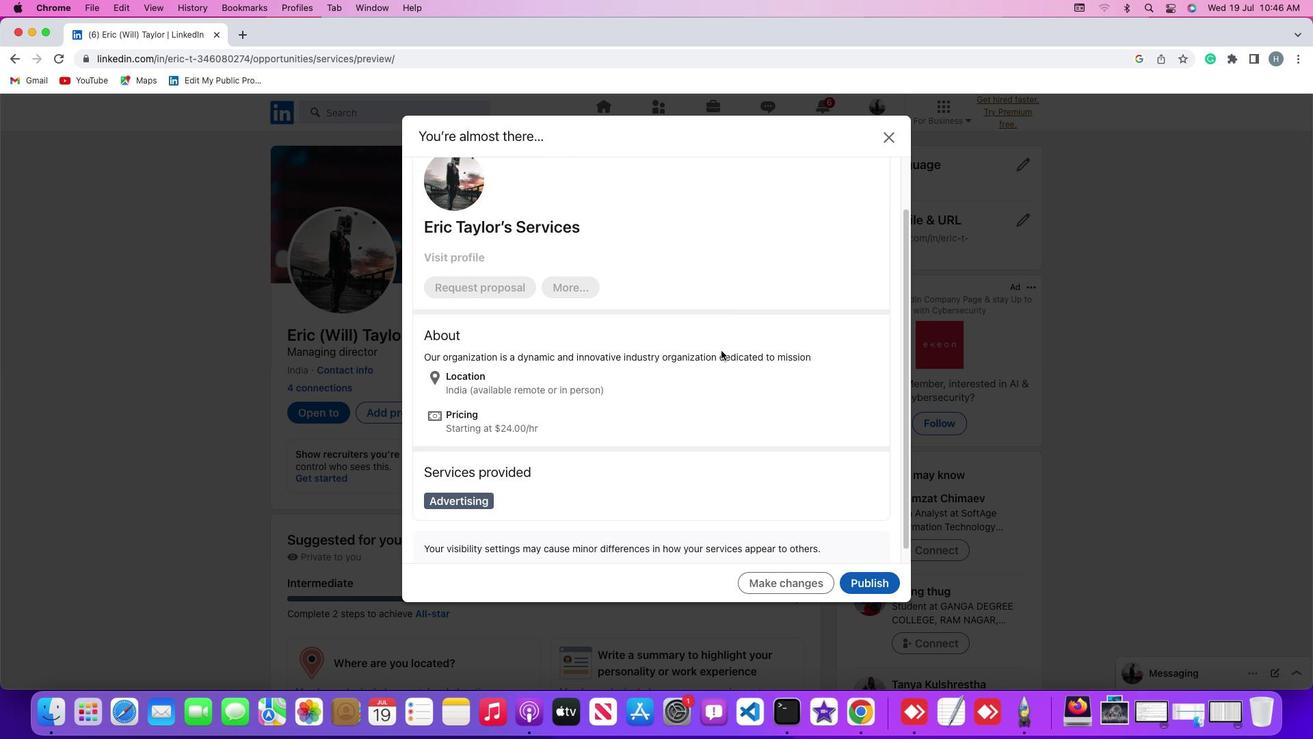 
Action: Mouse scrolled (721, 351) with delta (0, 2)
Screenshot: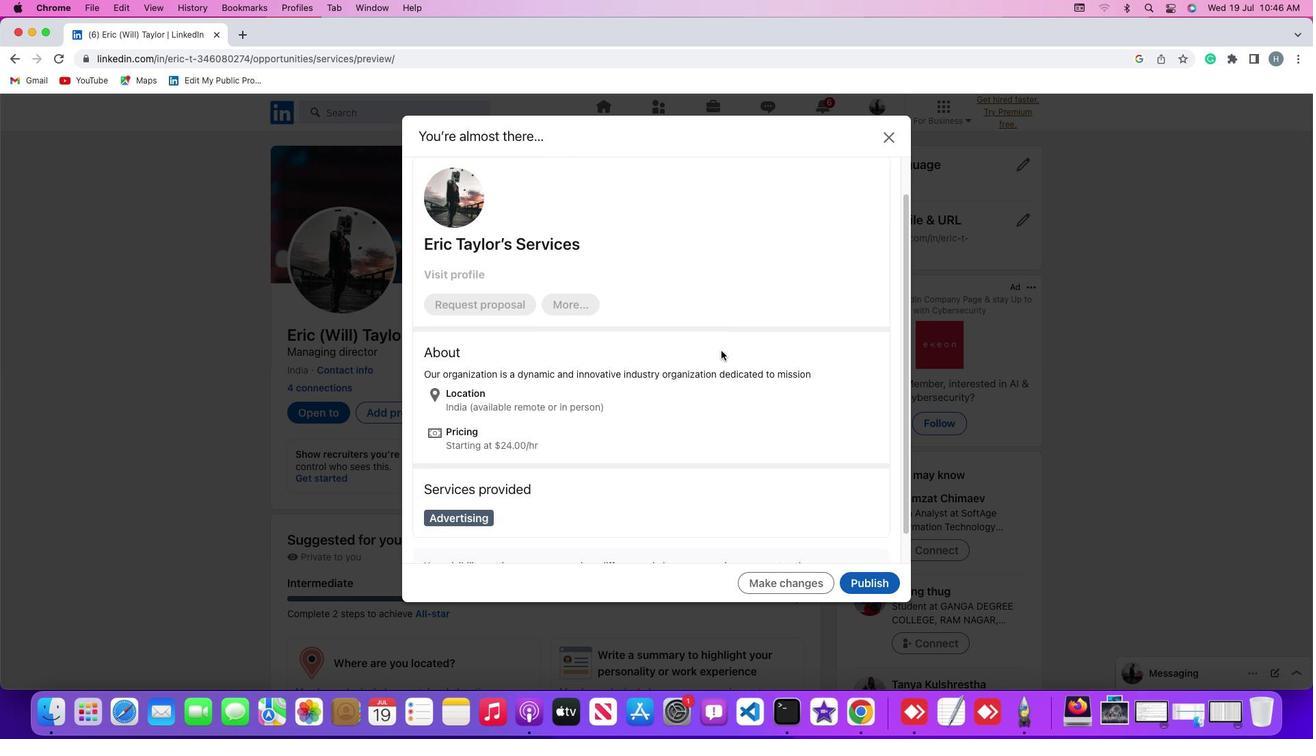 
Action: Mouse scrolled (721, 351) with delta (0, 3)
Screenshot: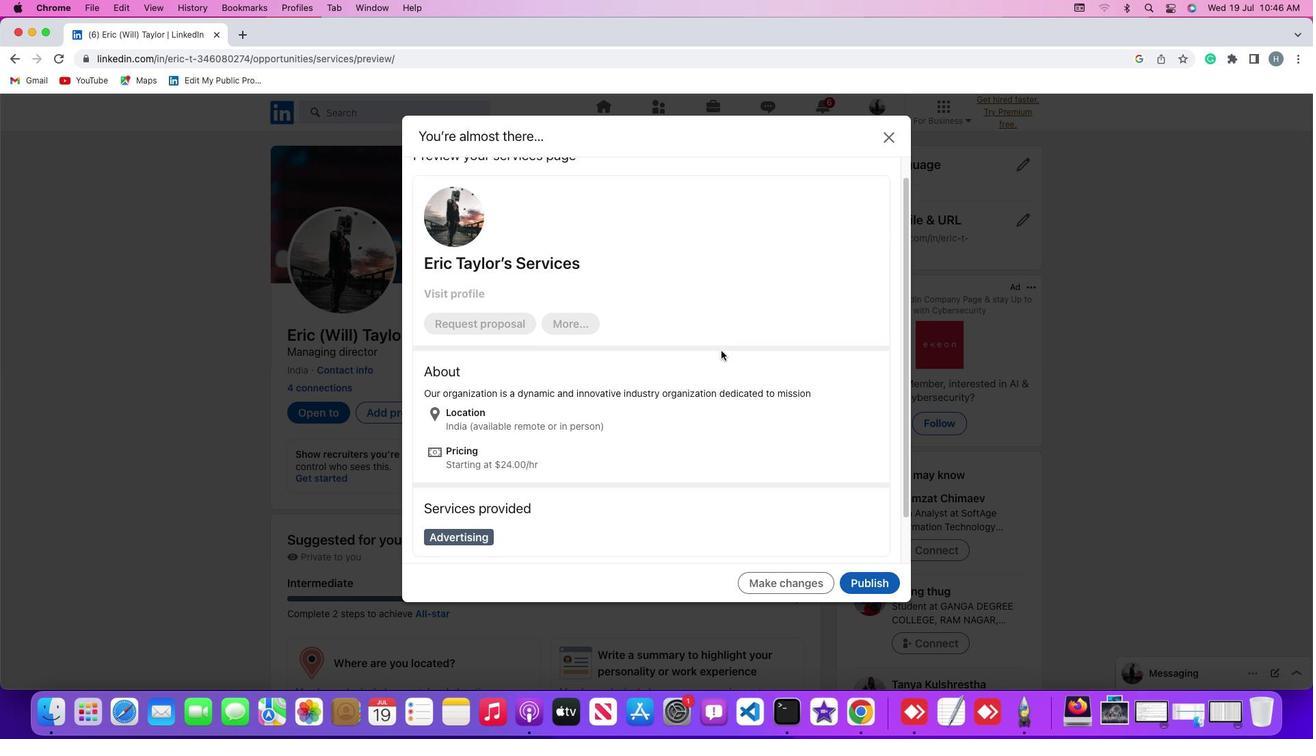 
